 Task: Find connections with filter location Bāpatla with filter topic #successwith filter profile language French with filter current company TDCX with filter school Sri Jagadguru Chandrasekaranathaswamiji Institute of Technology with filter industry Appliances, Electrical, and Electronics Manufacturing with filter service category Management with filter keywords title Account Manager
Action: Mouse moved to (489, 67)
Screenshot: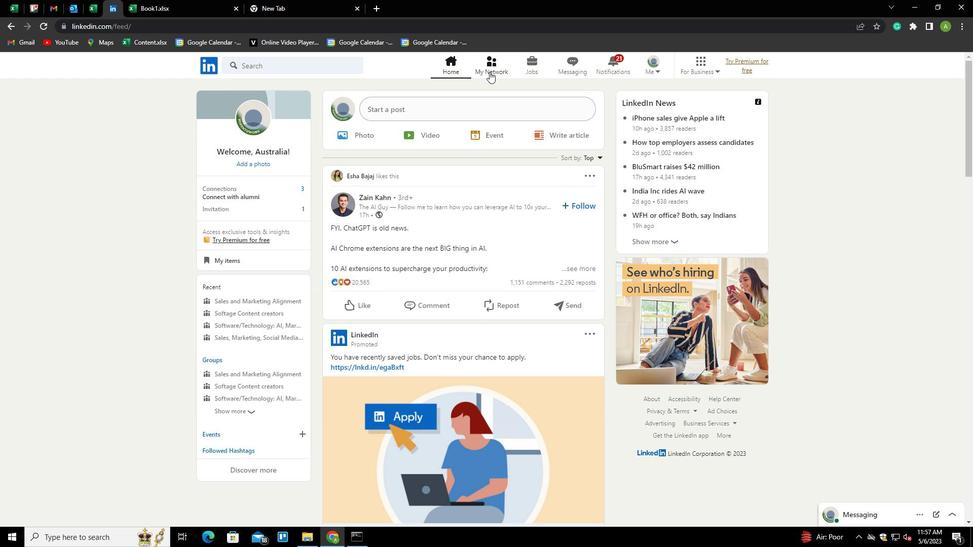 
Action: Mouse pressed left at (489, 67)
Screenshot: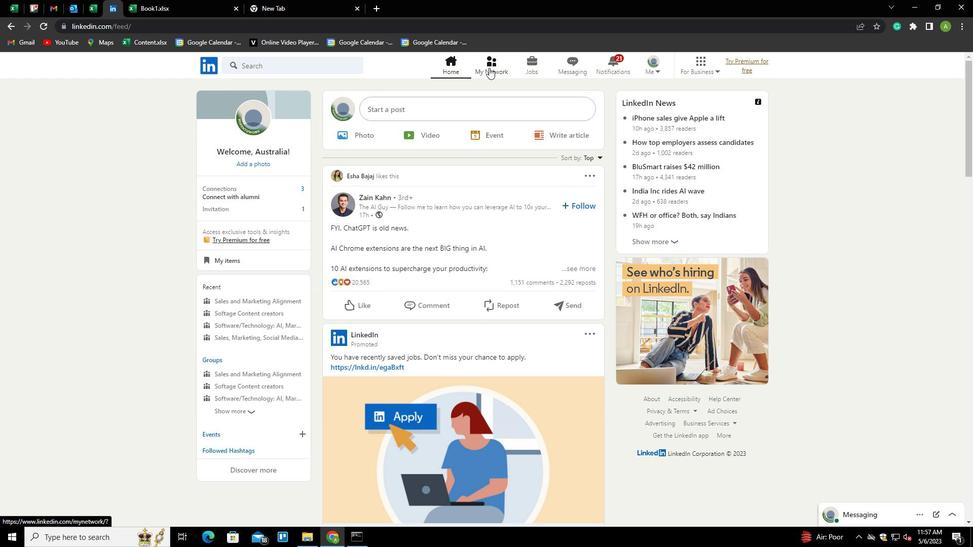 
Action: Mouse moved to (242, 121)
Screenshot: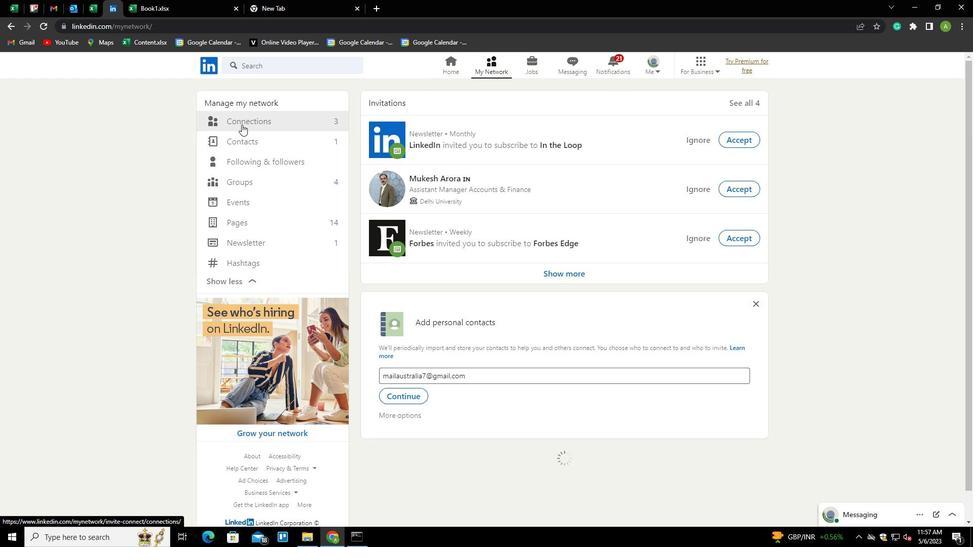 
Action: Mouse pressed left at (242, 121)
Screenshot: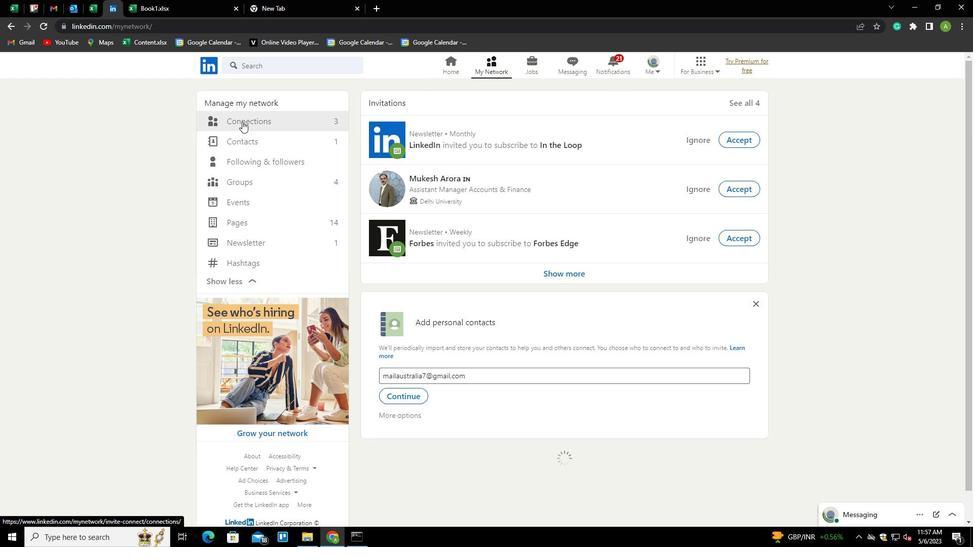 
Action: Mouse moved to (569, 119)
Screenshot: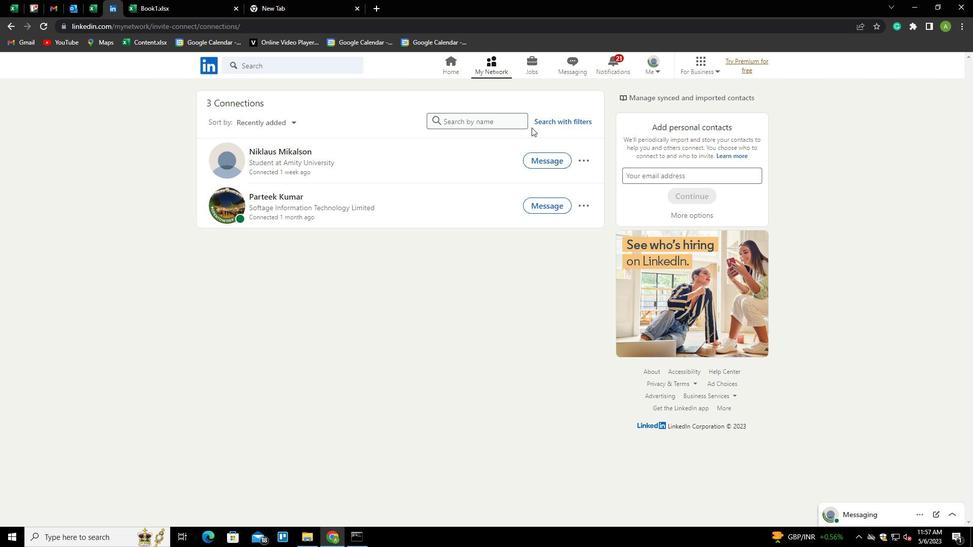 
Action: Mouse pressed left at (569, 119)
Screenshot: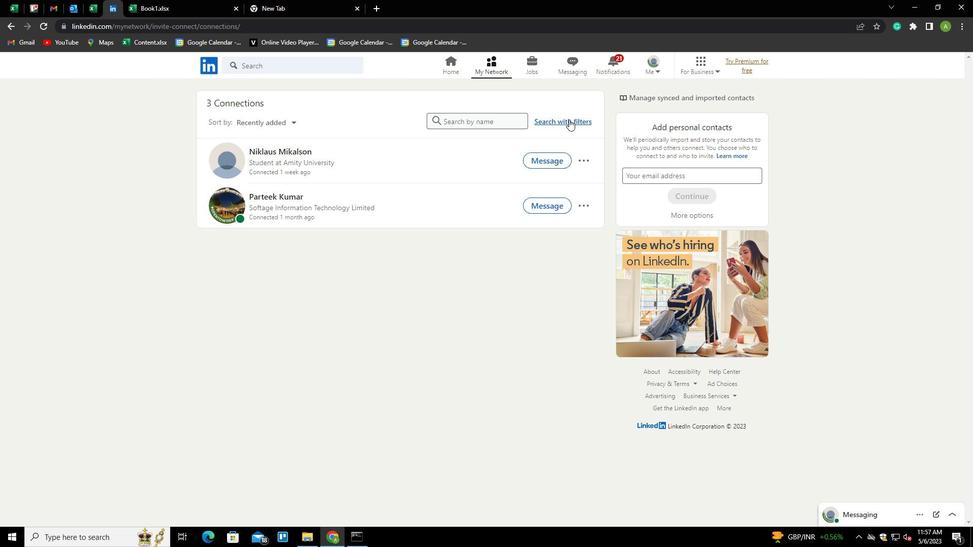 
Action: Mouse moved to (523, 96)
Screenshot: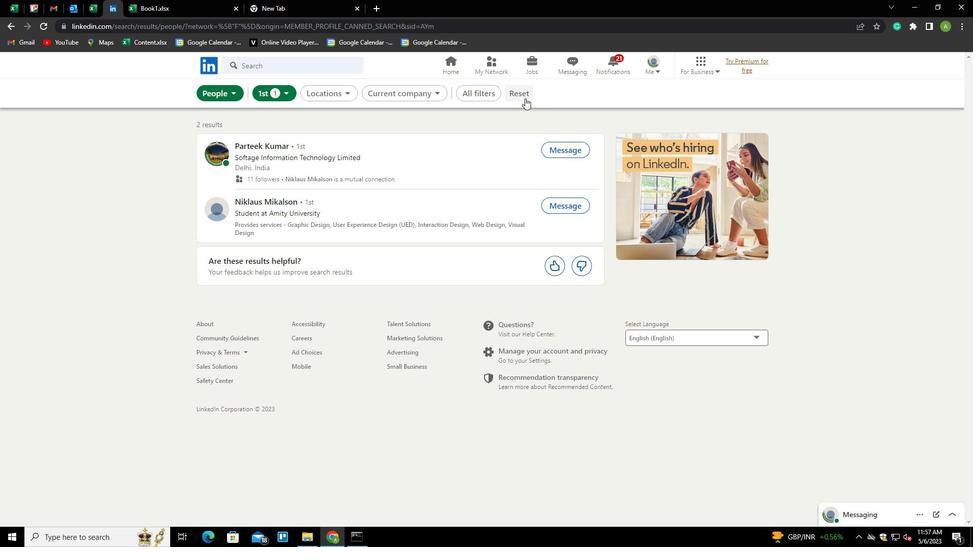 
Action: Mouse pressed left at (523, 96)
Screenshot: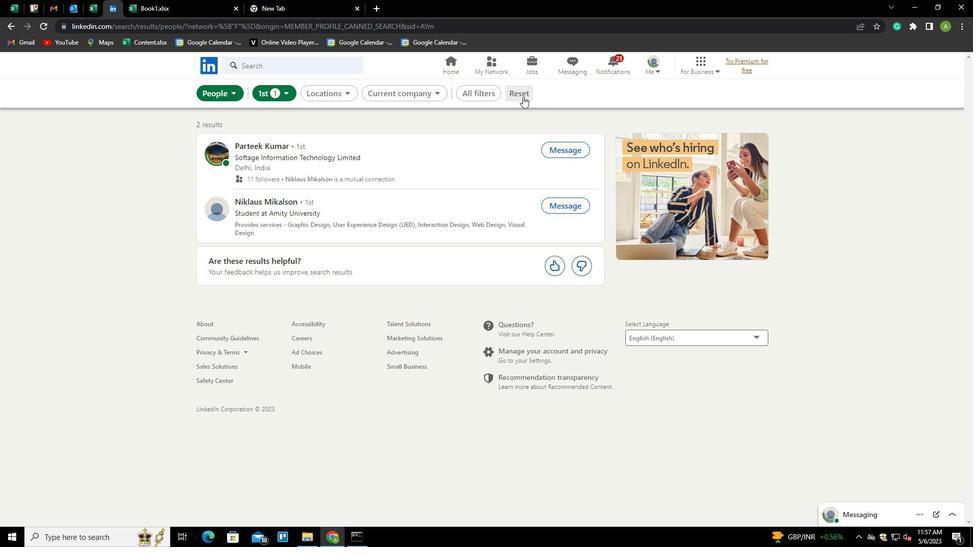 
Action: Mouse moved to (501, 91)
Screenshot: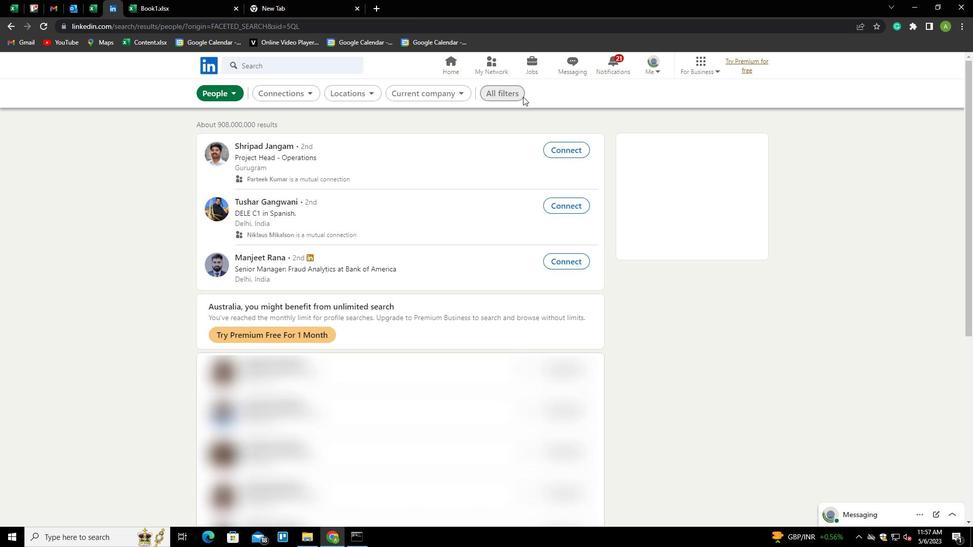 
Action: Mouse pressed left at (501, 91)
Screenshot: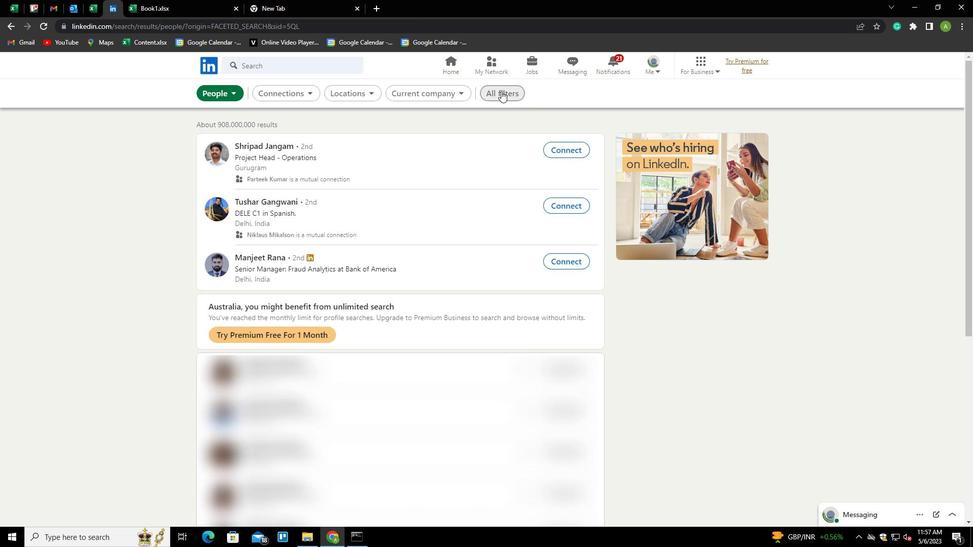 
Action: Mouse moved to (834, 321)
Screenshot: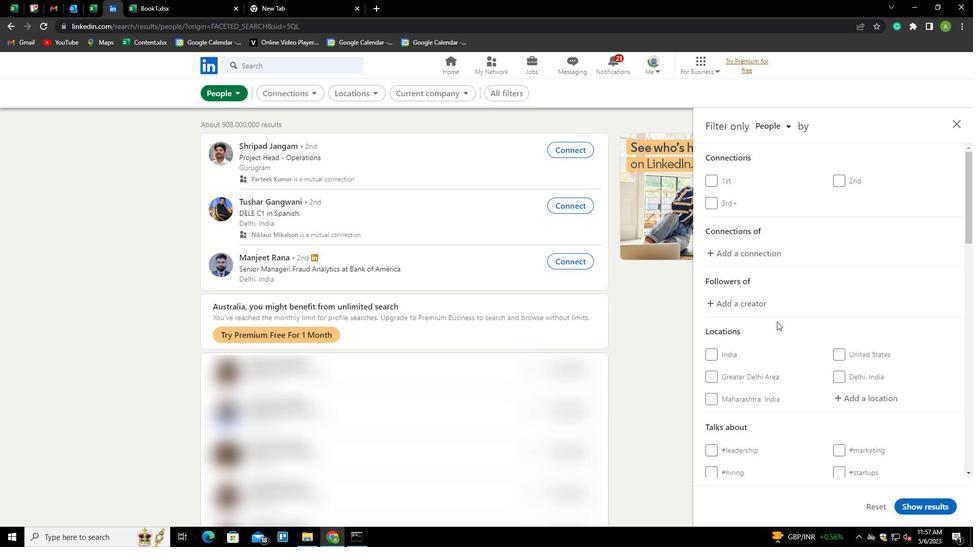 
Action: Mouse scrolled (834, 321) with delta (0, 0)
Screenshot: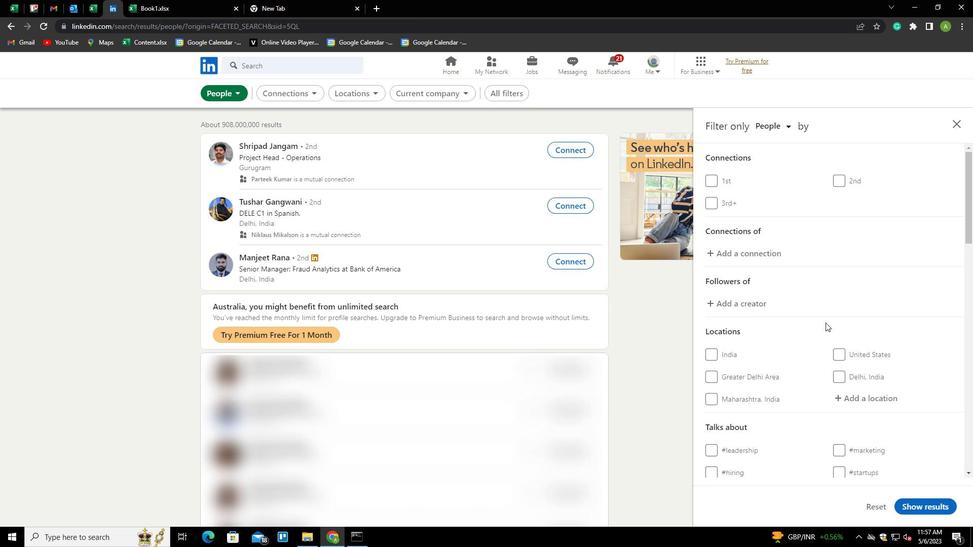 
Action: Mouse scrolled (834, 321) with delta (0, 0)
Screenshot: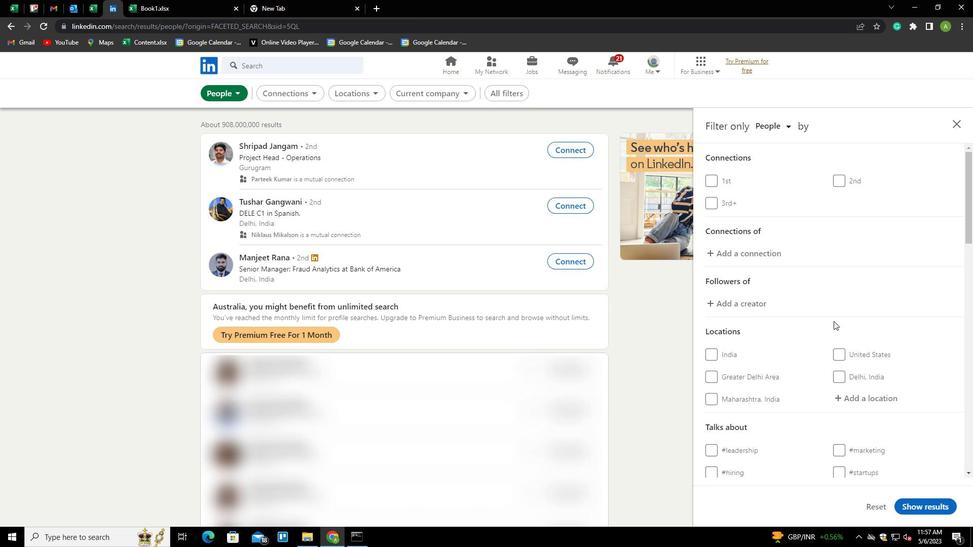 
Action: Mouse moved to (844, 298)
Screenshot: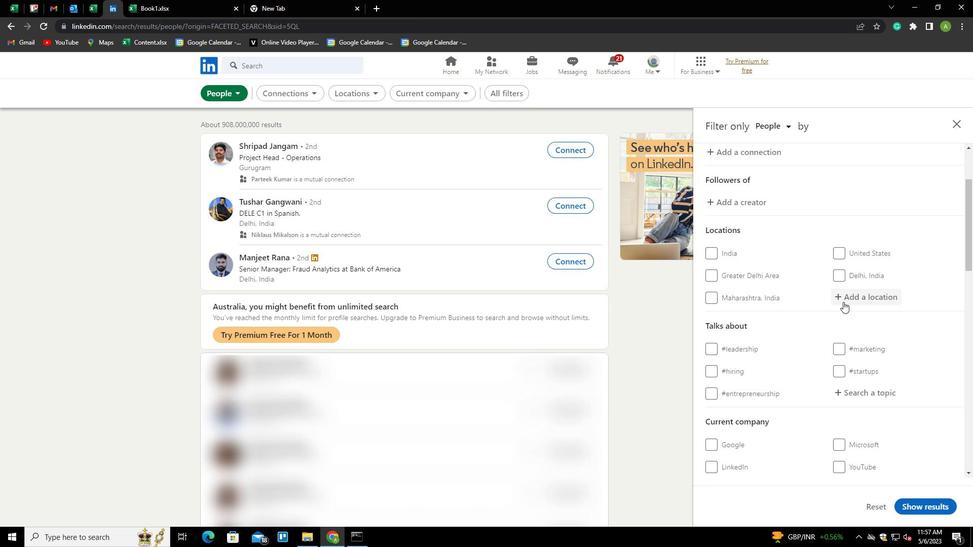 
Action: Mouse pressed left at (844, 298)
Screenshot: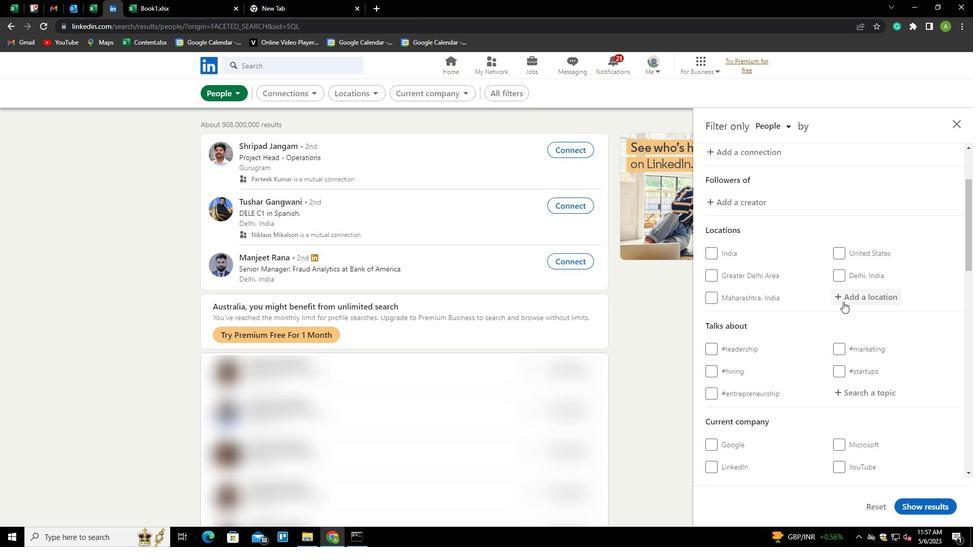 
Action: Key pressed <Key.shift>BAPATLE<Key.backspace>A<Key.down><Key.enter>
Screenshot: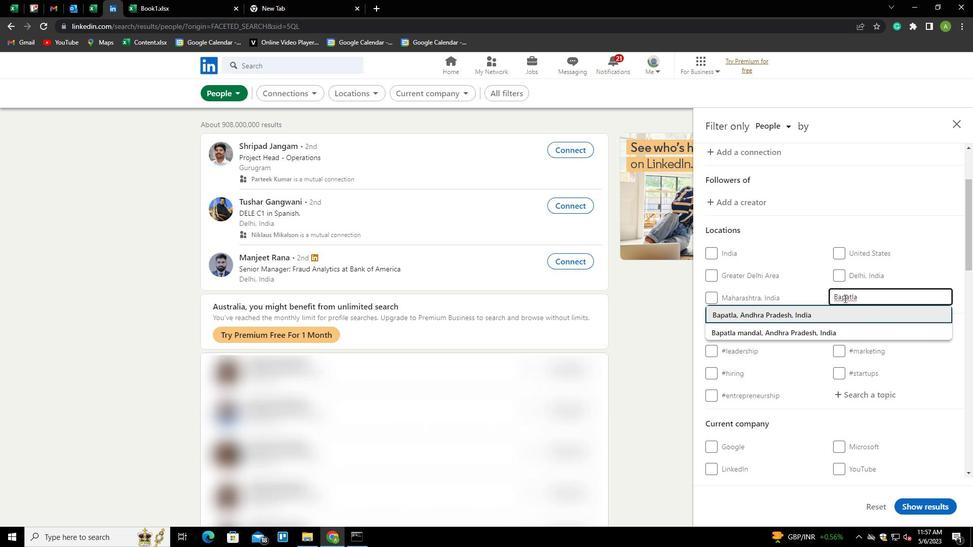 
Action: Mouse scrolled (844, 298) with delta (0, 0)
Screenshot: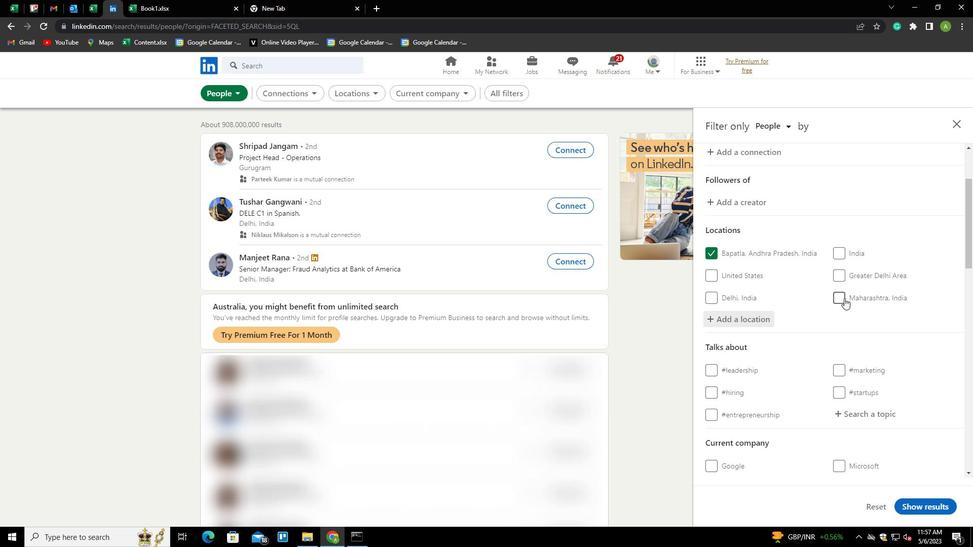 
Action: Mouse moved to (850, 361)
Screenshot: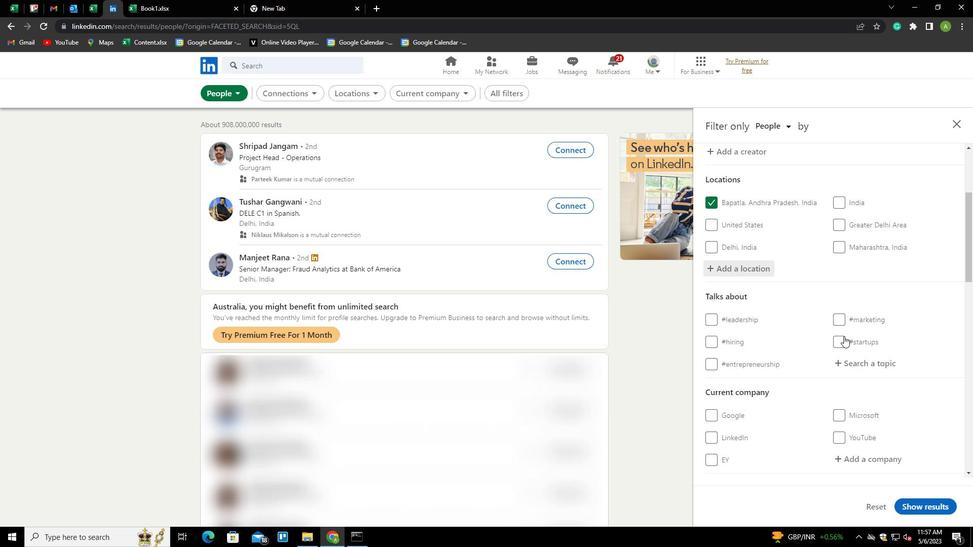 
Action: Mouse pressed left at (850, 361)
Screenshot: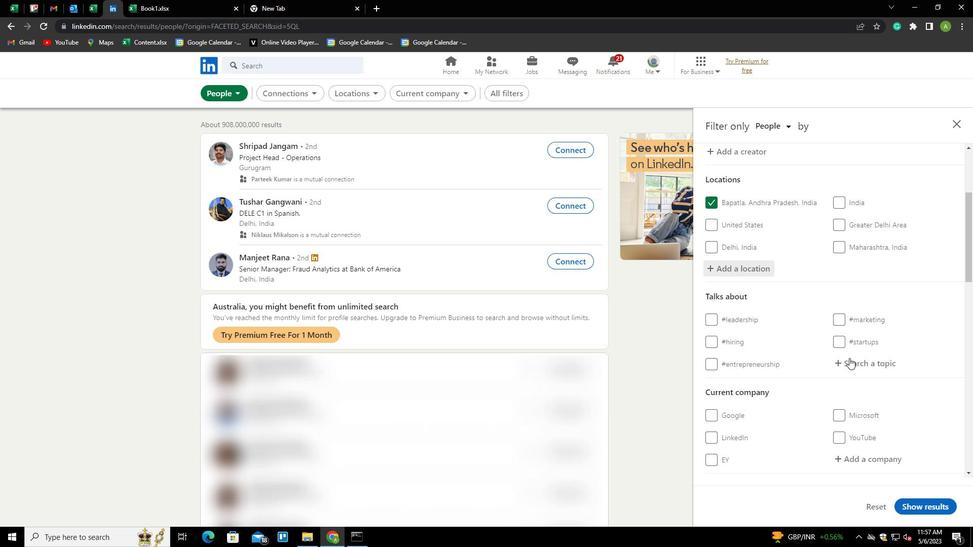 
Action: Key pressed S
Screenshot: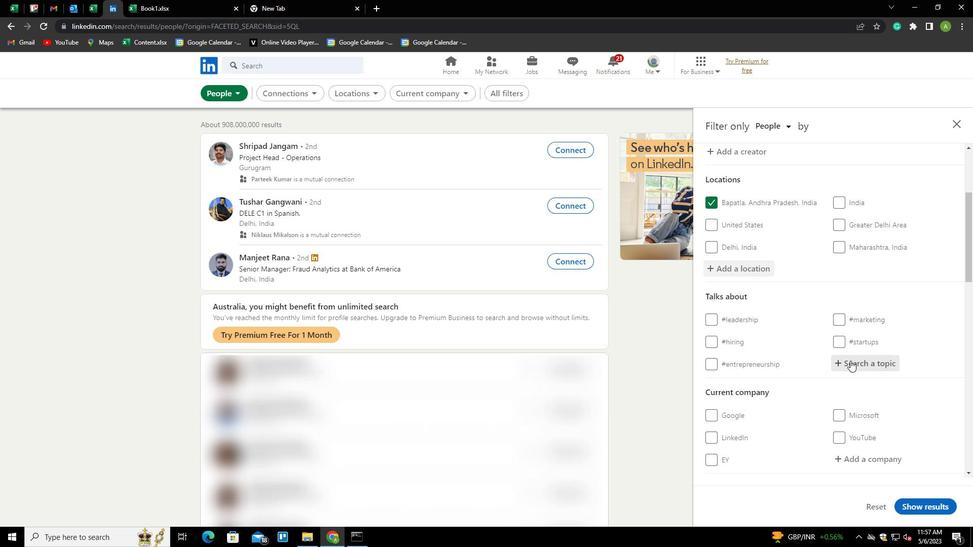 
Action: Mouse moved to (850, 362)
Screenshot: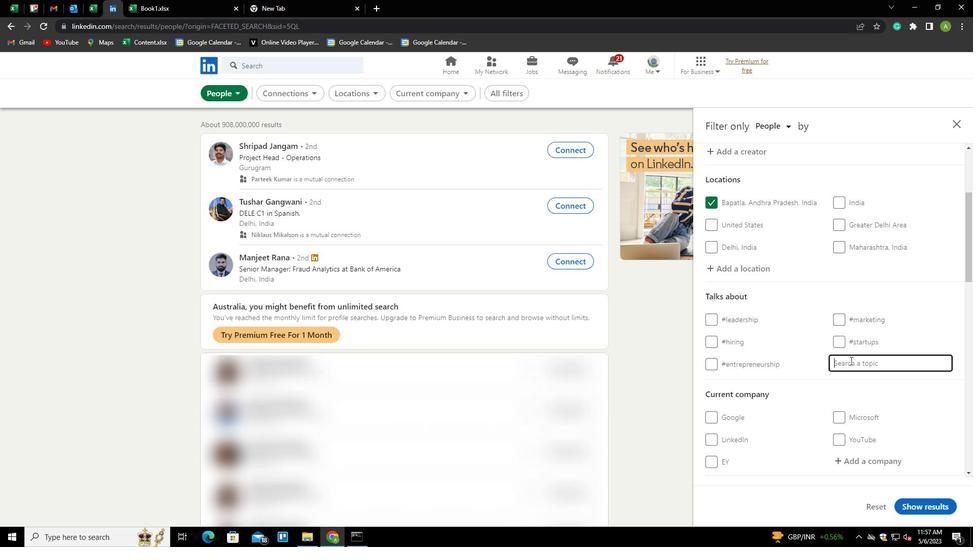 
Action: Key pressed UCCESS<Key.down><Key.enter>
Screenshot: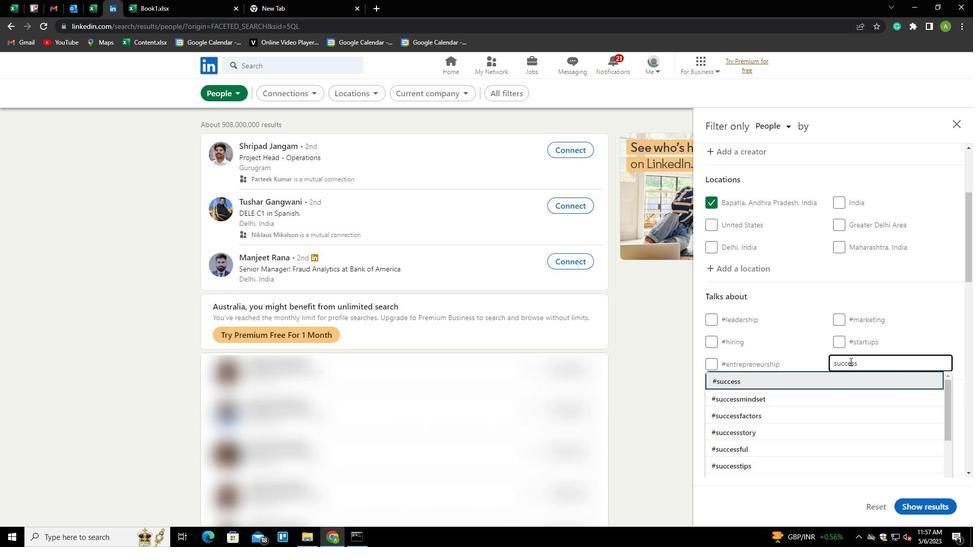 
Action: Mouse moved to (849, 362)
Screenshot: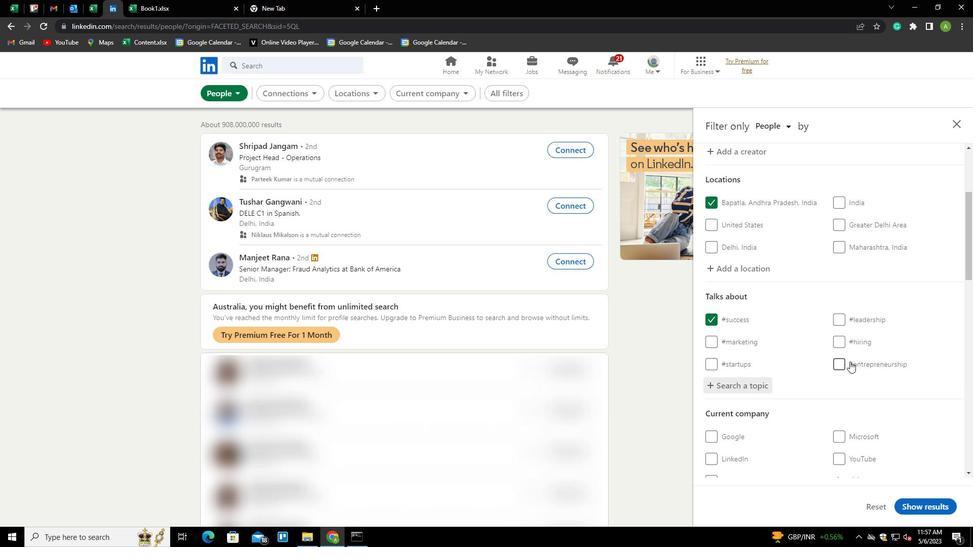 
Action: Mouse scrolled (849, 362) with delta (0, 0)
Screenshot: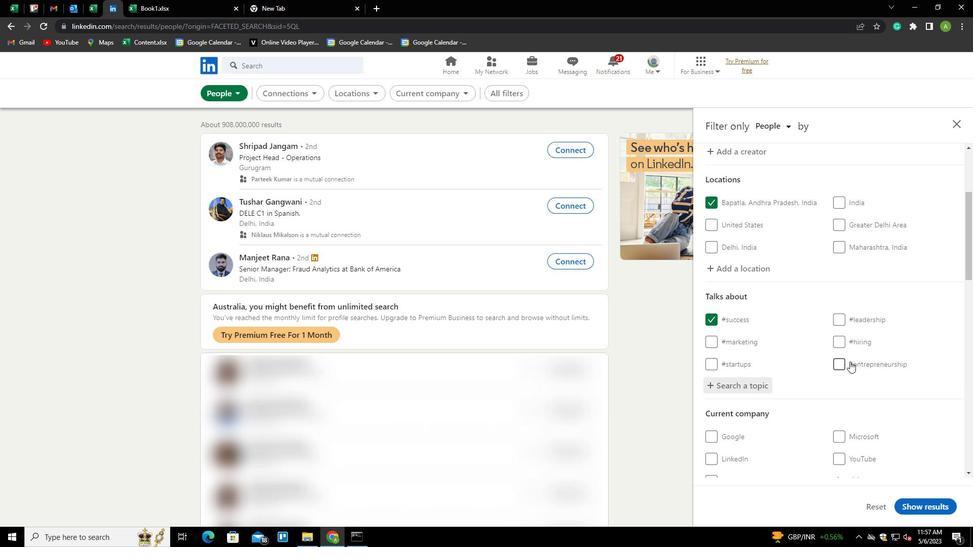 
Action: Mouse scrolled (849, 362) with delta (0, 0)
Screenshot: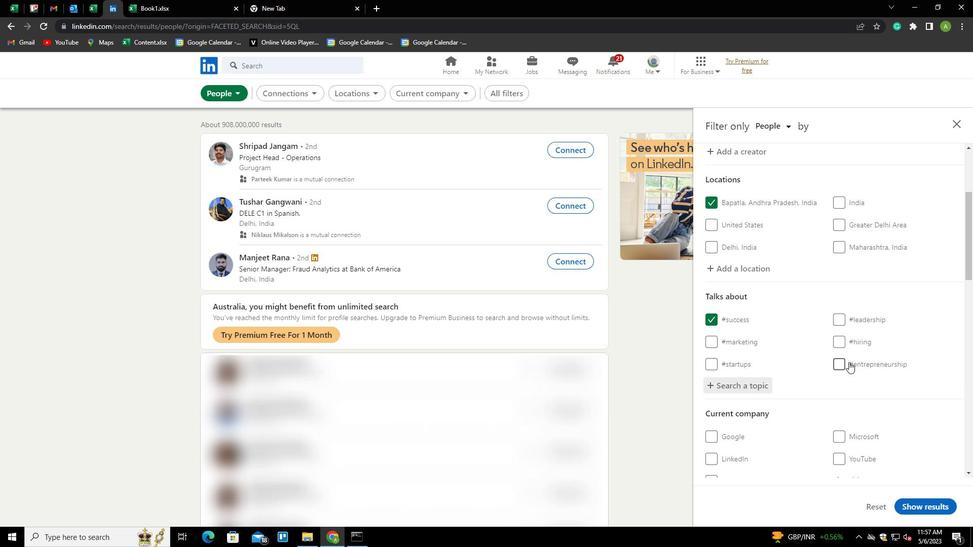 
Action: Mouse scrolled (849, 362) with delta (0, 0)
Screenshot: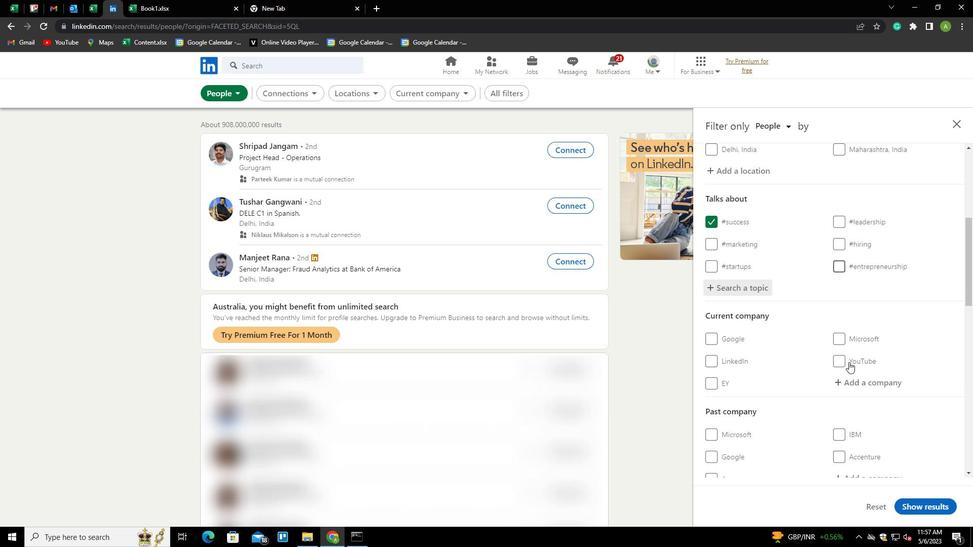 
Action: Mouse scrolled (849, 362) with delta (0, 0)
Screenshot: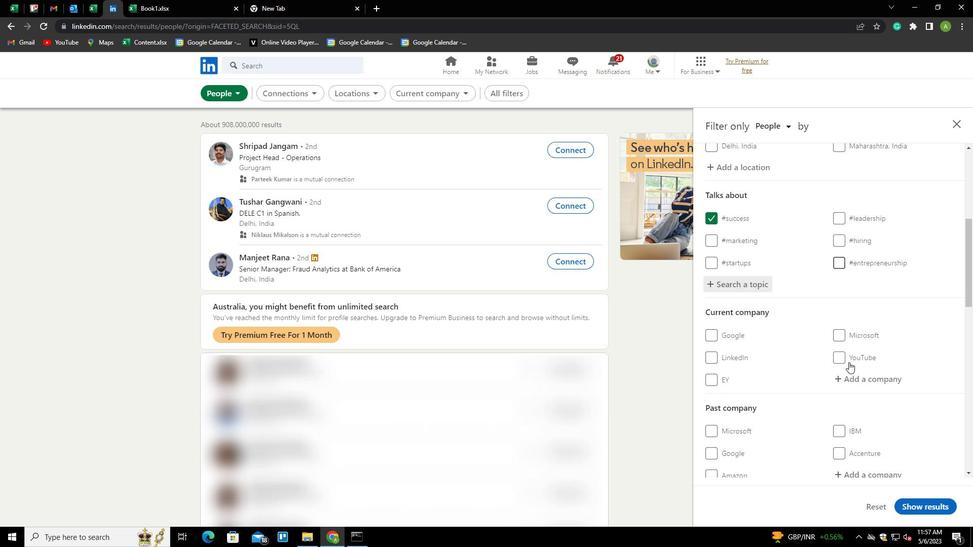 
Action: Mouse scrolled (849, 362) with delta (0, 0)
Screenshot: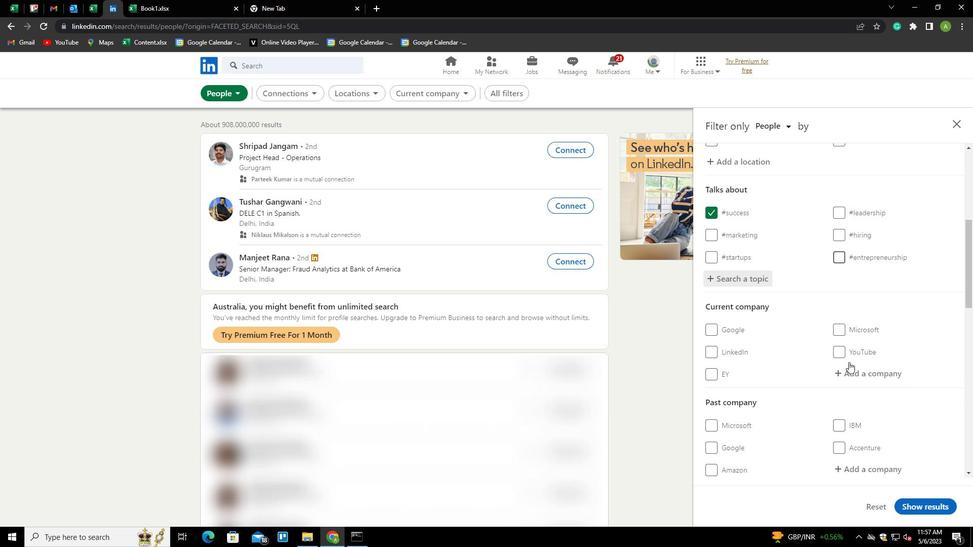 
Action: Mouse scrolled (849, 362) with delta (0, 0)
Screenshot: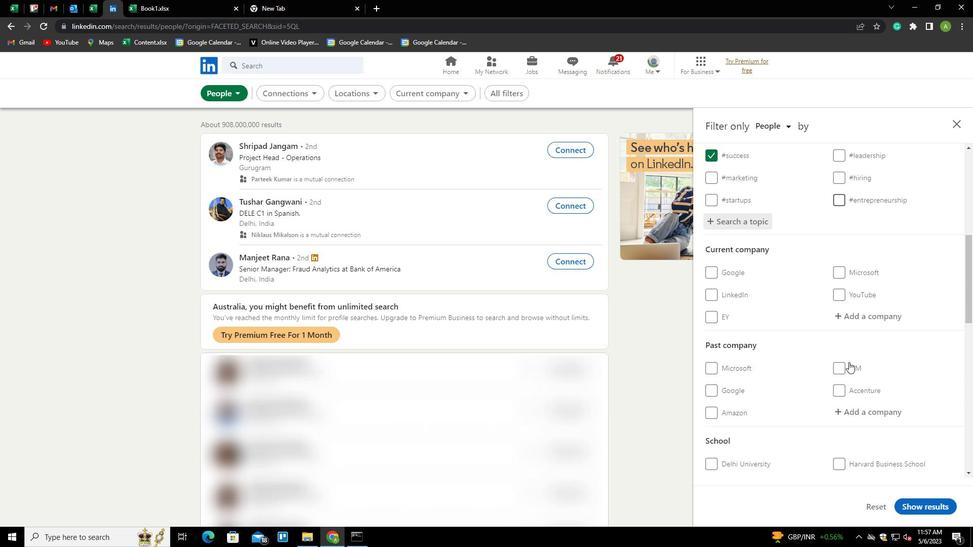 
Action: Mouse scrolled (849, 362) with delta (0, 0)
Screenshot: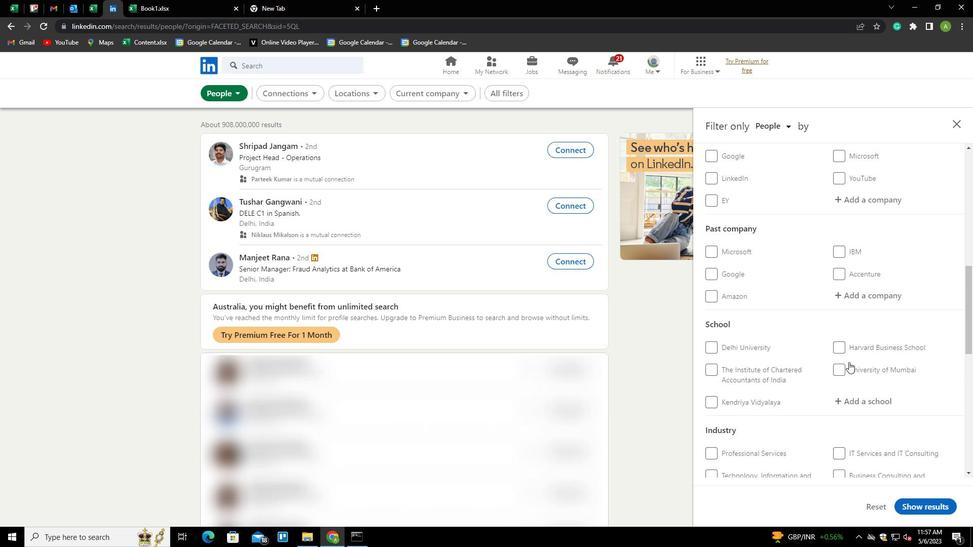 
Action: Mouse scrolled (849, 362) with delta (0, 0)
Screenshot: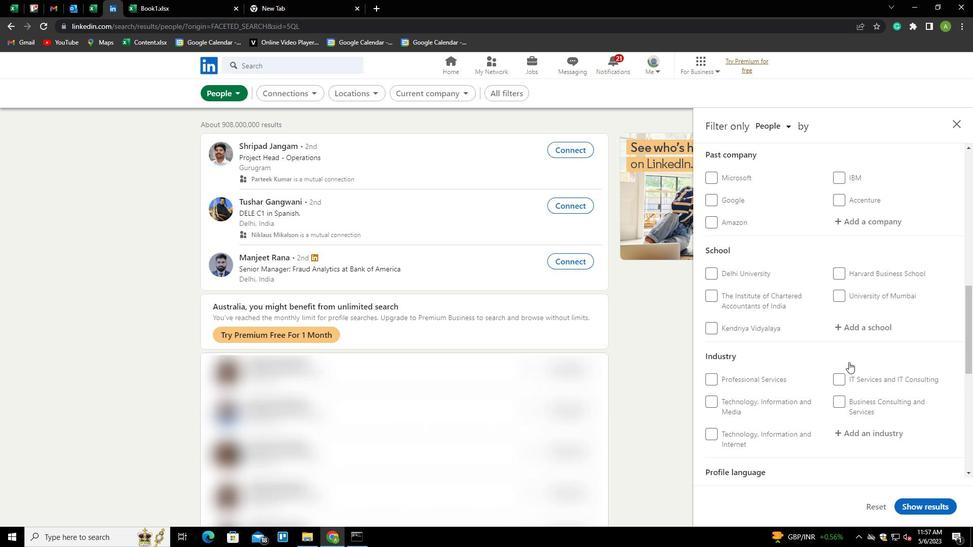 
Action: Mouse scrolled (849, 362) with delta (0, 0)
Screenshot: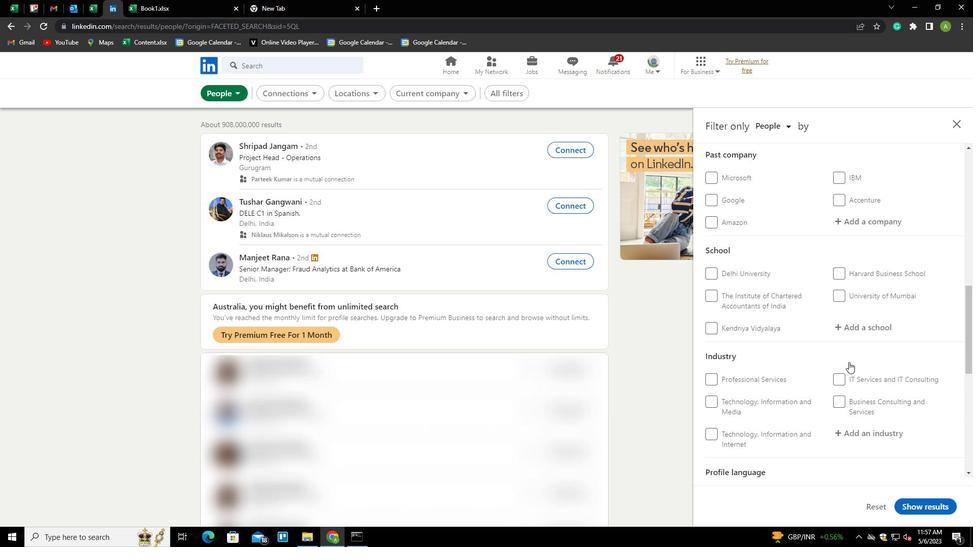 
Action: Mouse scrolled (849, 362) with delta (0, 0)
Screenshot: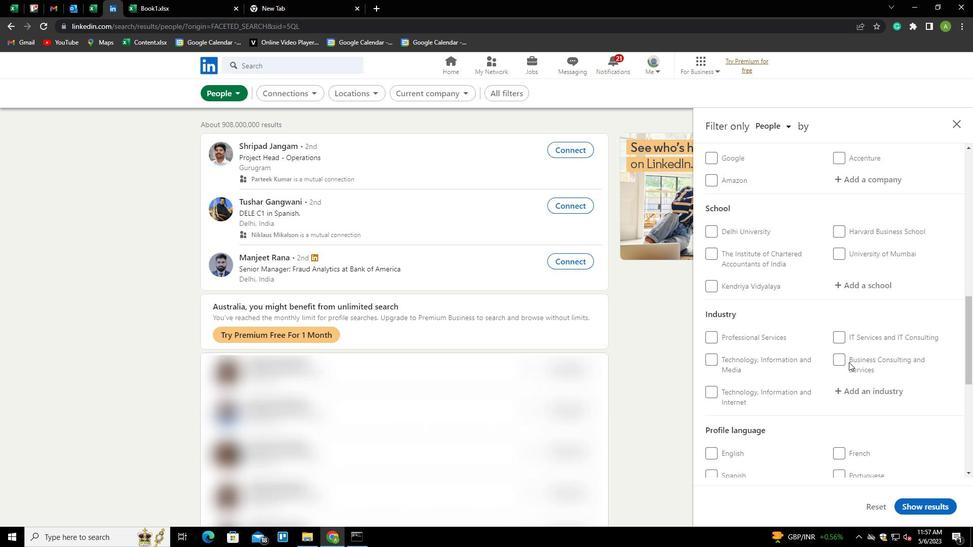 
Action: Mouse moved to (840, 341)
Screenshot: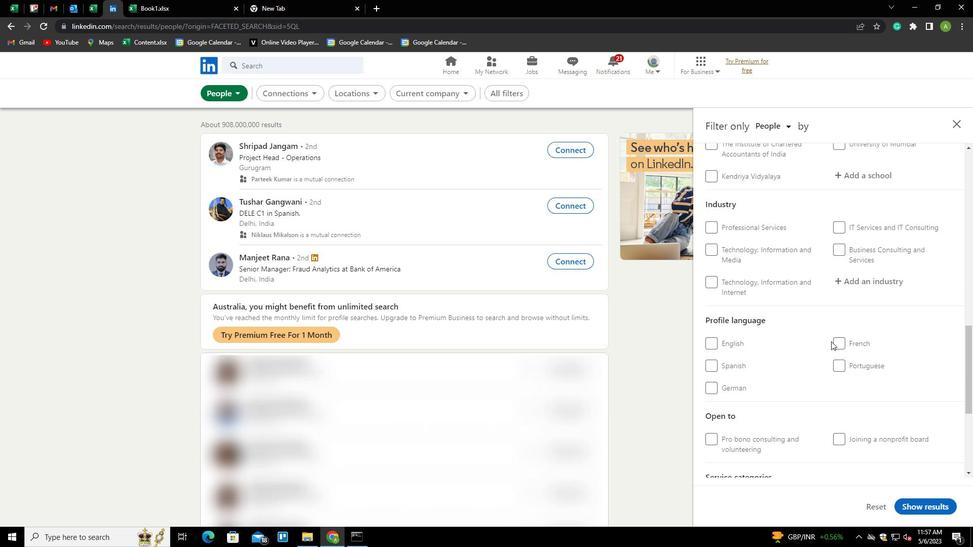 
Action: Mouse pressed left at (840, 341)
Screenshot: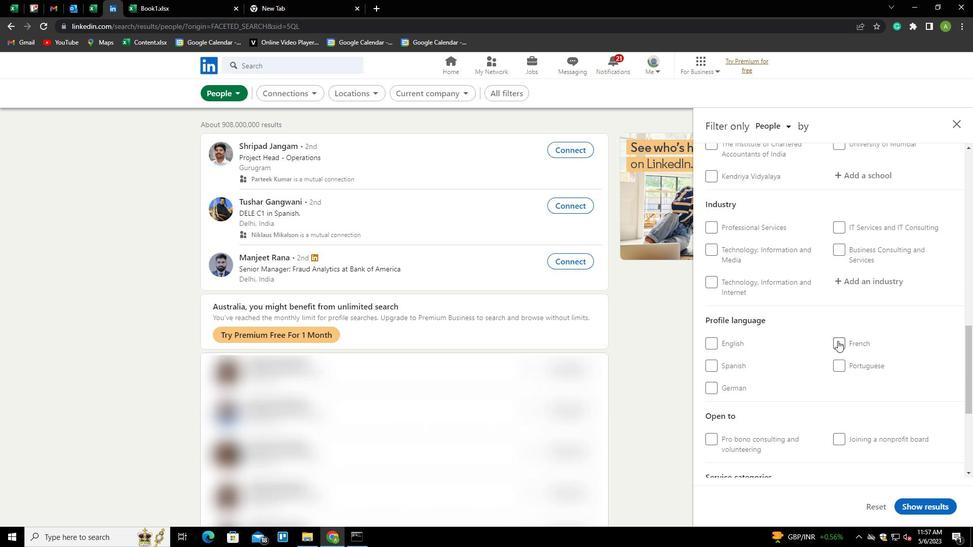 
Action: Mouse moved to (871, 331)
Screenshot: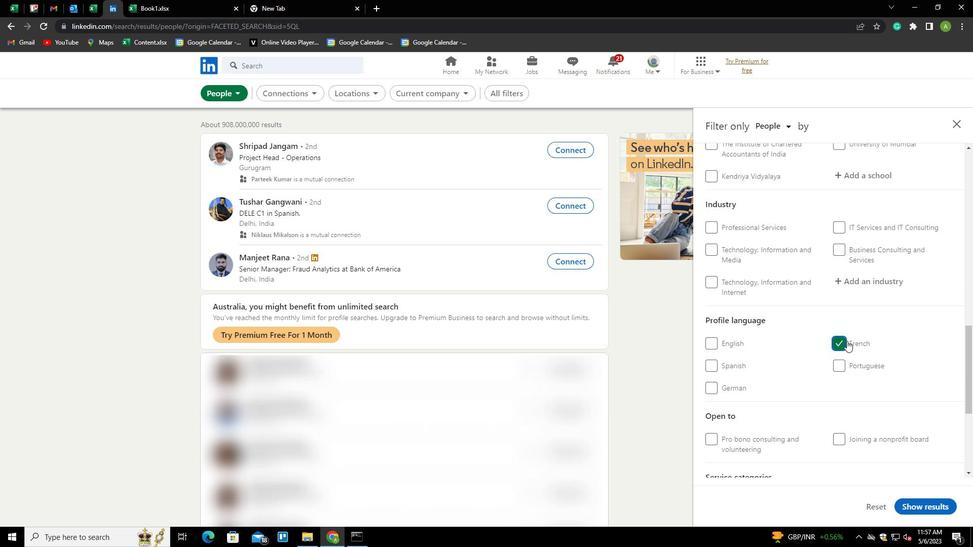 
Action: Mouse scrolled (871, 331) with delta (0, 0)
Screenshot: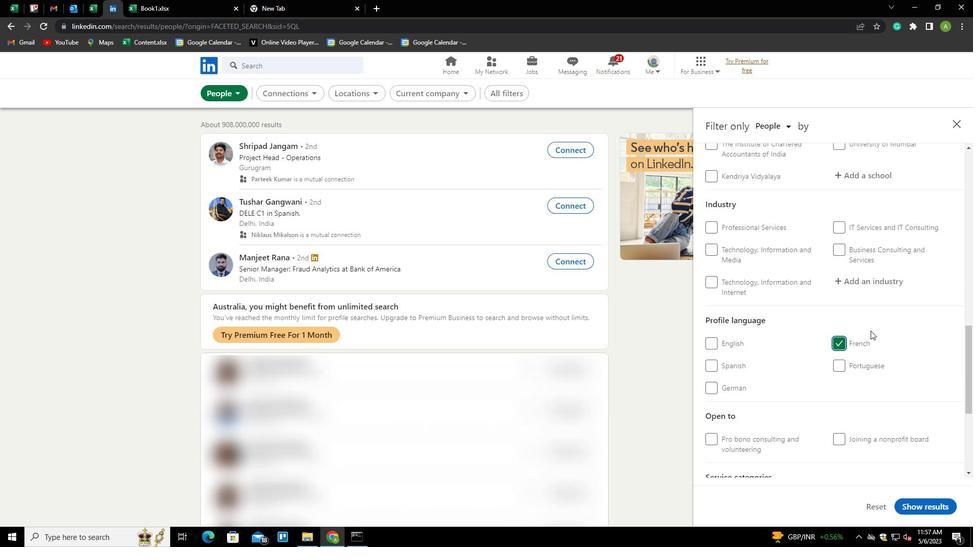 
Action: Mouse scrolled (871, 331) with delta (0, 0)
Screenshot: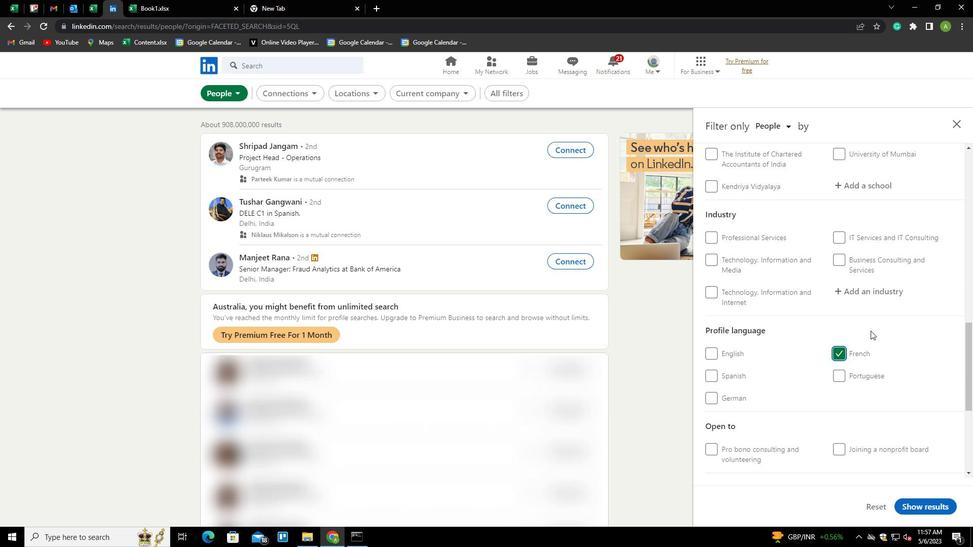 
Action: Mouse scrolled (871, 331) with delta (0, 0)
Screenshot: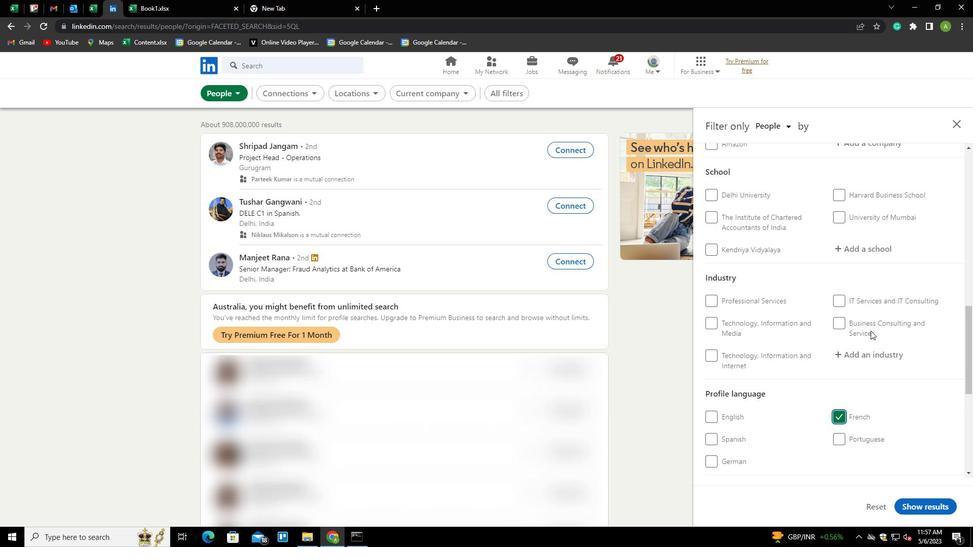 
Action: Mouse scrolled (871, 331) with delta (0, 0)
Screenshot: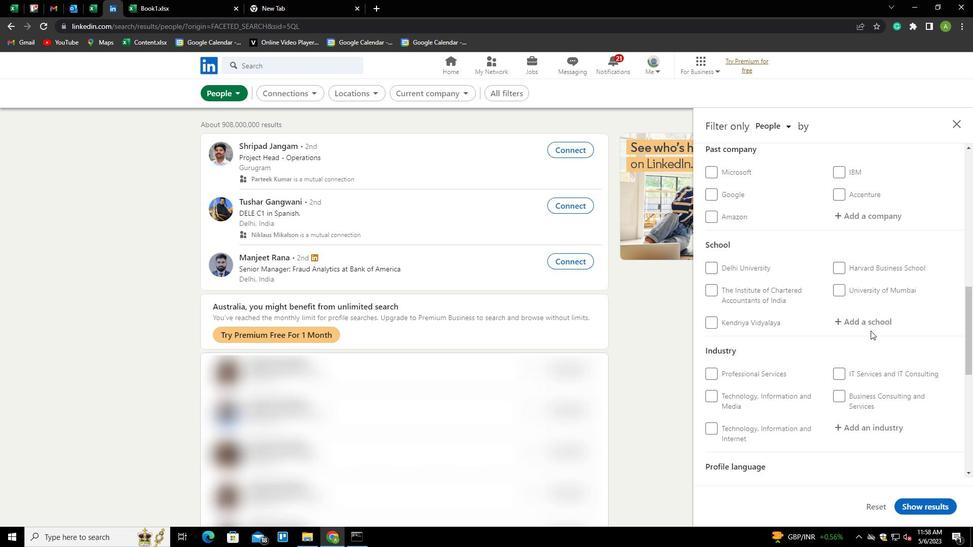 
Action: Mouse scrolled (871, 331) with delta (0, 0)
Screenshot: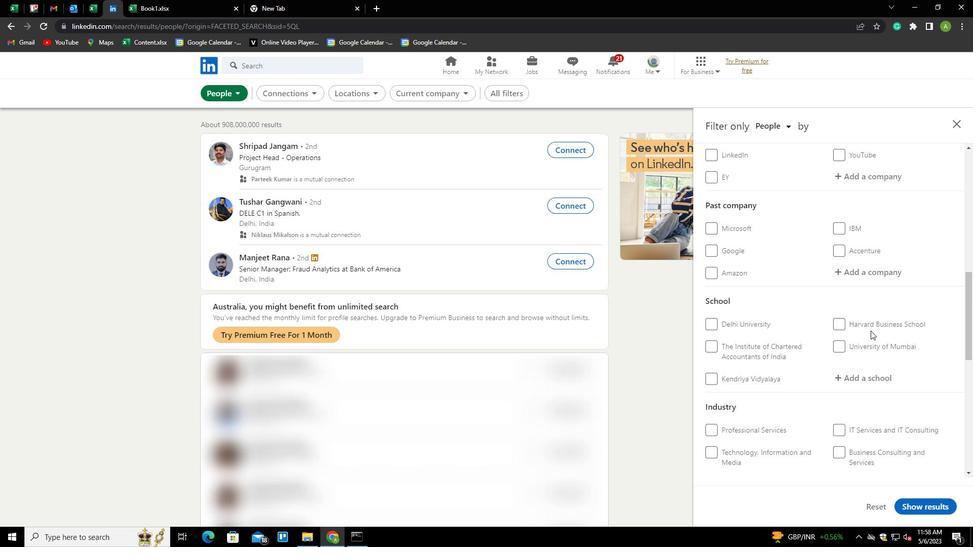 
Action: Mouse scrolled (871, 331) with delta (0, 0)
Screenshot: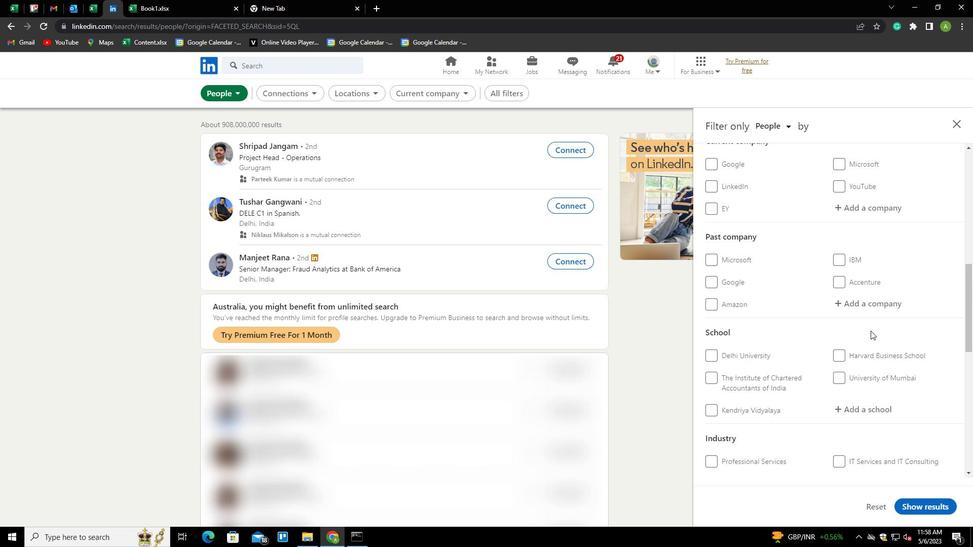 
Action: Mouse moved to (857, 279)
Screenshot: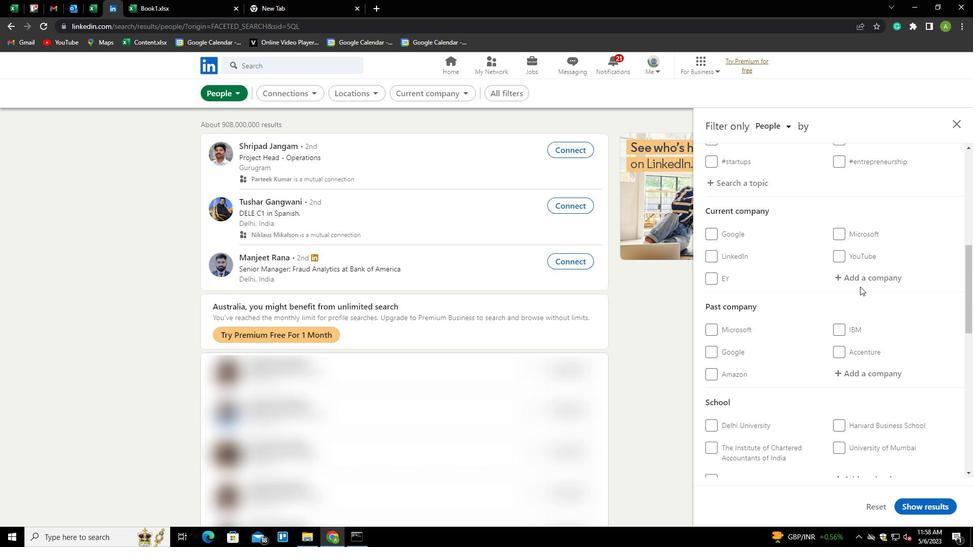 
Action: Mouse pressed left at (857, 279)
Screenshot: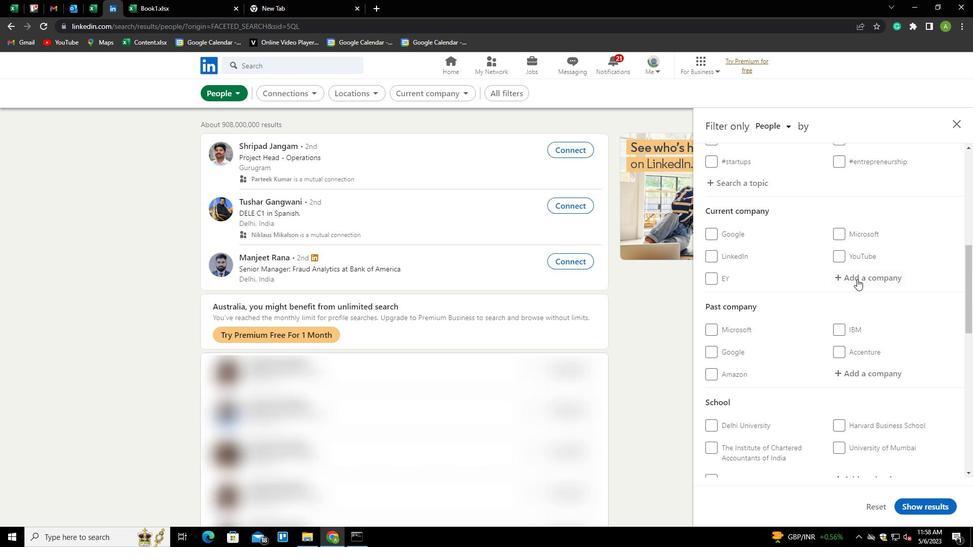 
Action: Key pressed <Key.shift>
Screenshot: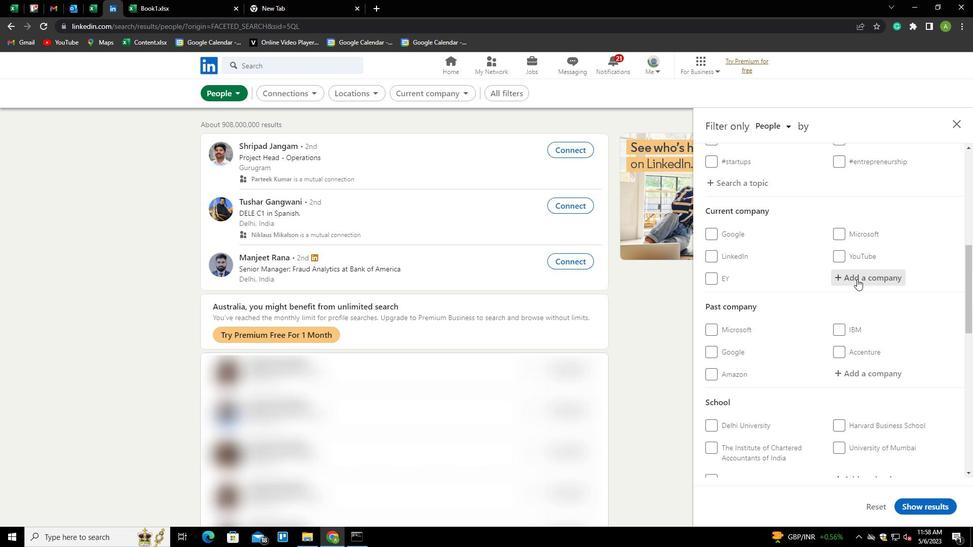 
Action: Mouse moved to (856, 278)
Screenshot: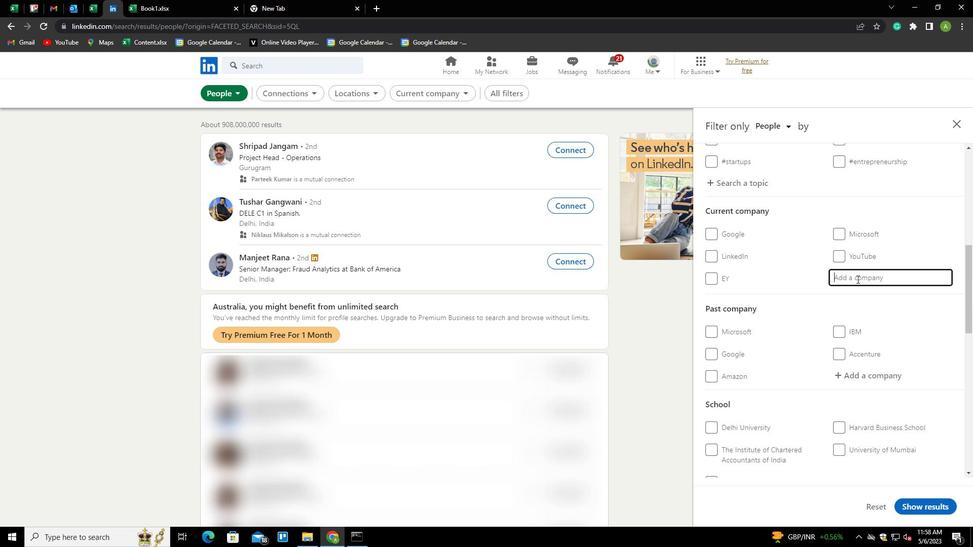
Action: Key pressed T<Key.shift>DX<Key.backspace><Key.shift><Key.shift><Key.shift><Key.shift><Key.shift><Key.shift><Key.shift><Key.shift><Key.shift><Key.shift><Key.shift><Key.shift><Key.shift><Key.shift><Key.shift><Key.shift><Key.shift><Key.shift><Key.shift><Key.shift><Key.shift><Key.shift><Key.shift><Key.shift><Key.shift><Key.shift>CS<Key.backspace>X<Key.down><Key.enter>
Screenshot: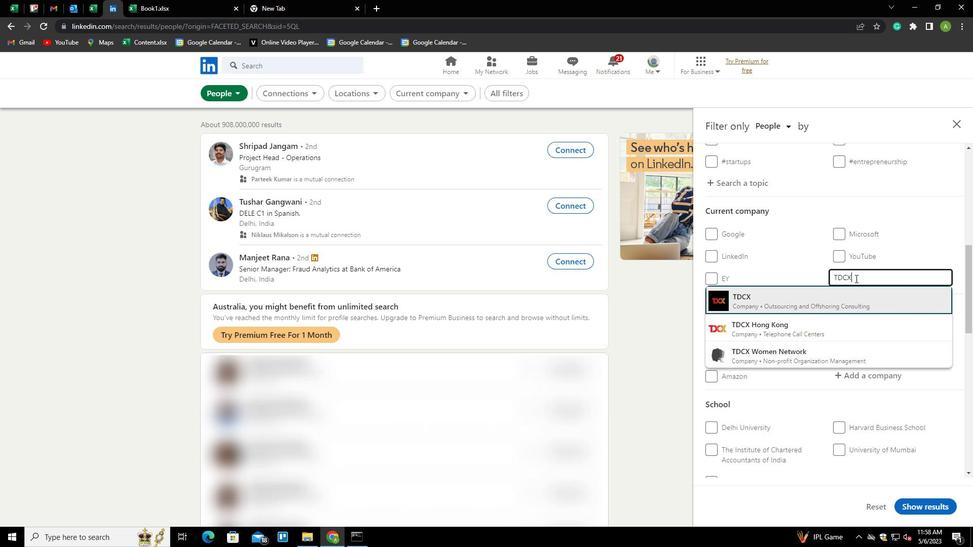 
Action: Mouse moved to (852, 281)
Screenshot: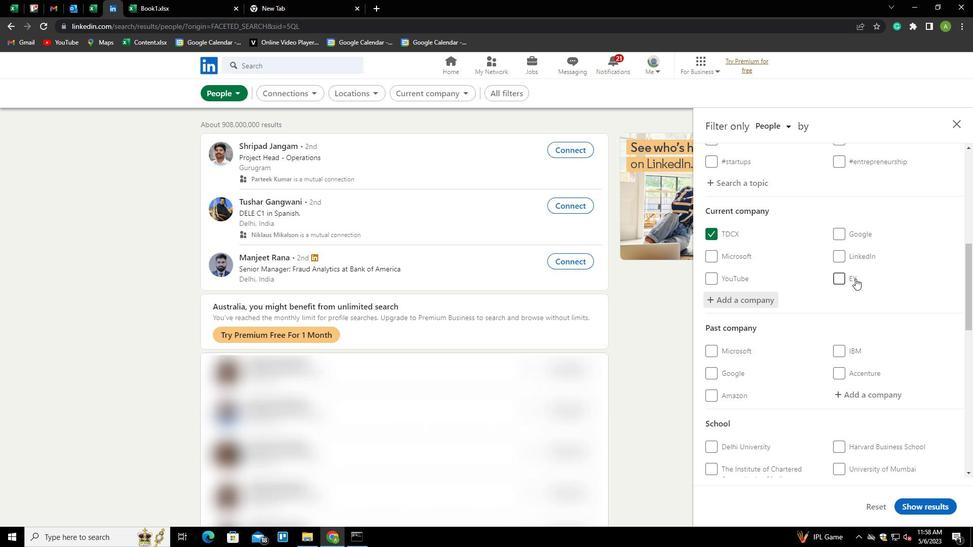 
Action: Mouse scrolled (852, 280) with delta (0, 0)
Screenshot: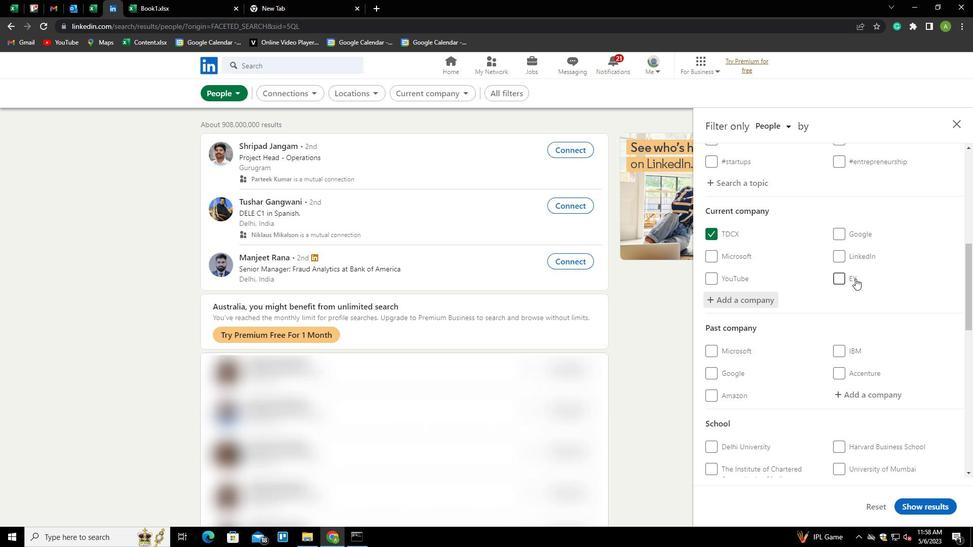 
Action: Mouse scrolled (852, 280) with delta (0, 0)
Screenshot: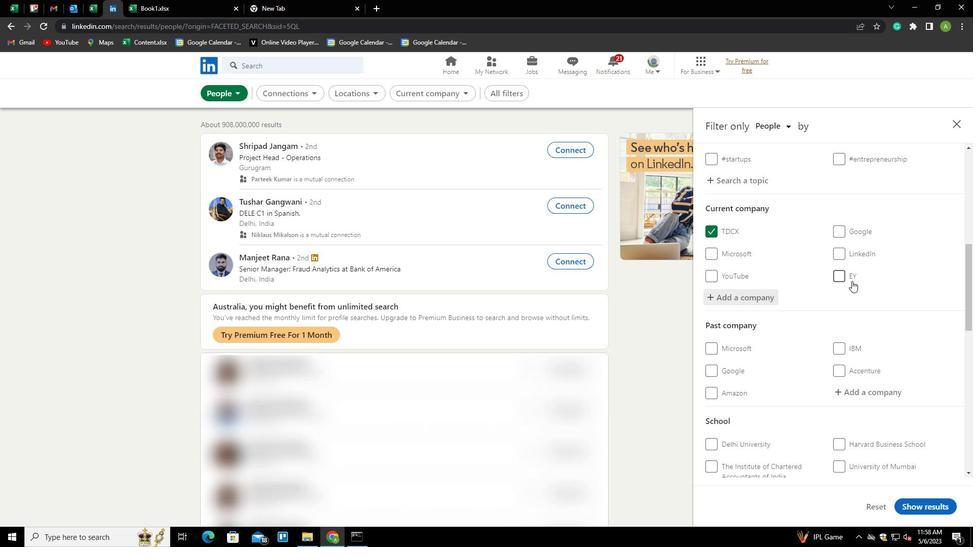 
Action: Mouse scrolled (852, 280) with delta (0, 0)
Screenshot: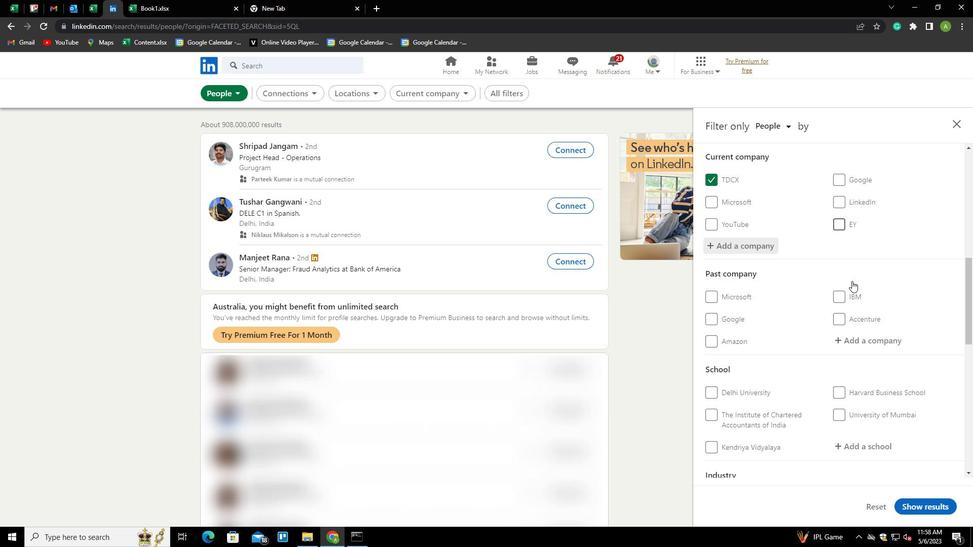 
Action: Mouse scrolled (852, 280) with delta (0, 0)
Screenshot: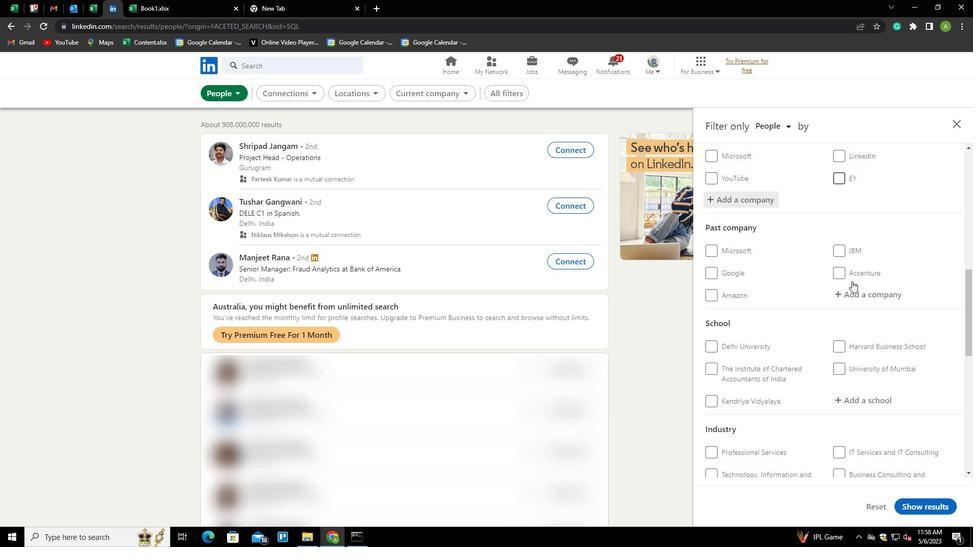 
Action: Mouse moved to (850, 304)
Screenshot: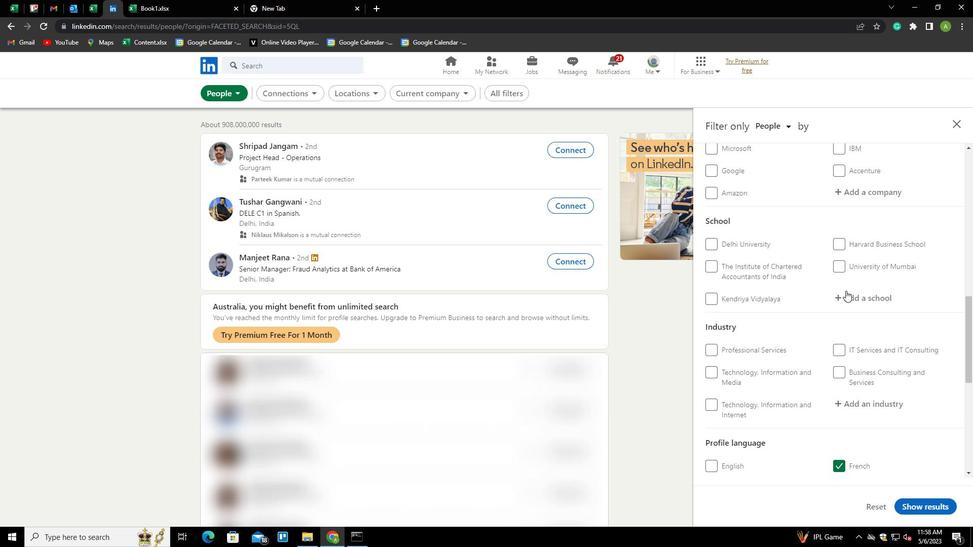 
Action: Mouse pressed left at (850, 304)
Screenshot: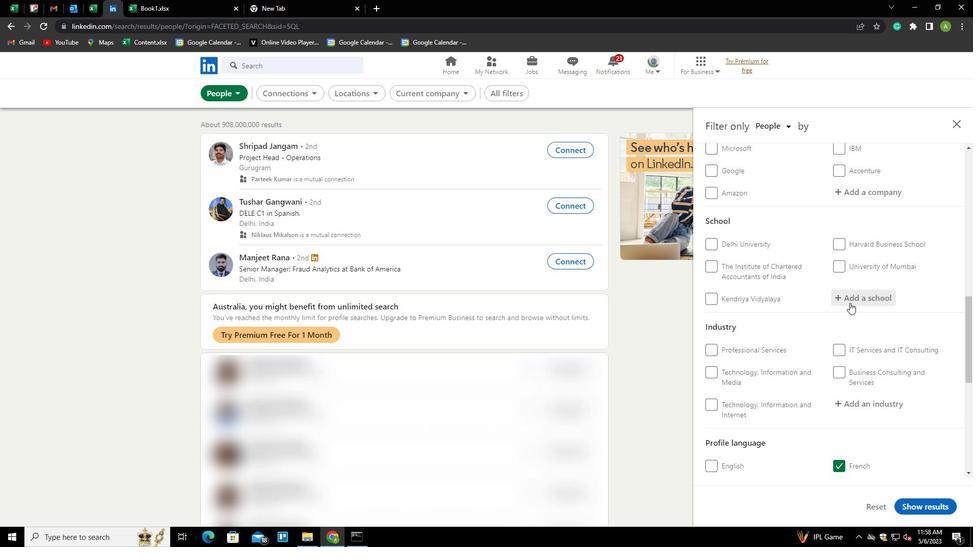 
Action: Mouse moved to (851, 304)
Screenshot: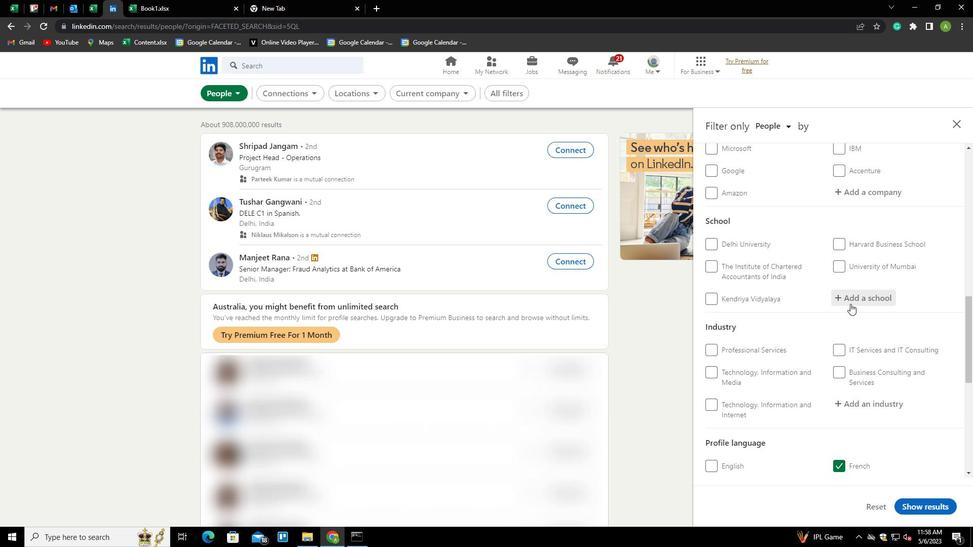 
Action: Key pressed <Key.shift>S
Screenshot: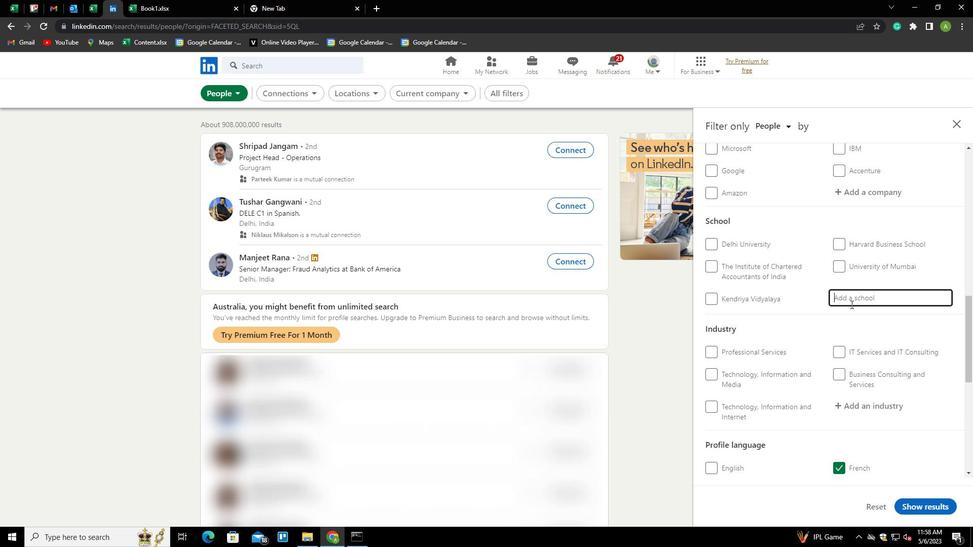 
Action: Mouse moved to (851, 304)
Screenshot: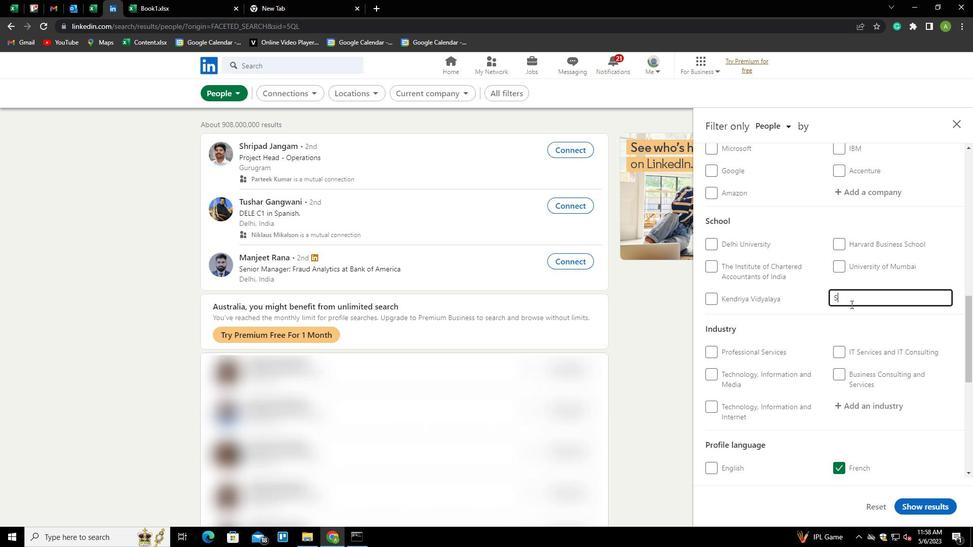 
Action: Key pressed RI<Key.space><Key.shift>JAGADGURU<Key.space><Key.shift>CHANDRASEKARAN<Key.backspace><Key.backspace><Key.backspace><Key.backspace>ARANATHASWAMIJI
Screenshot: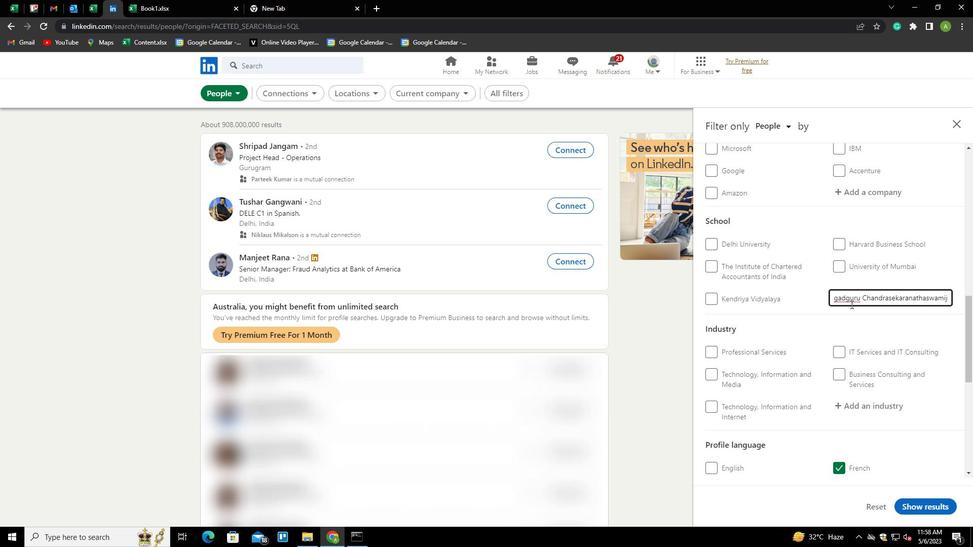 
Action: Mouse moved to (861, 311)
Screenshot: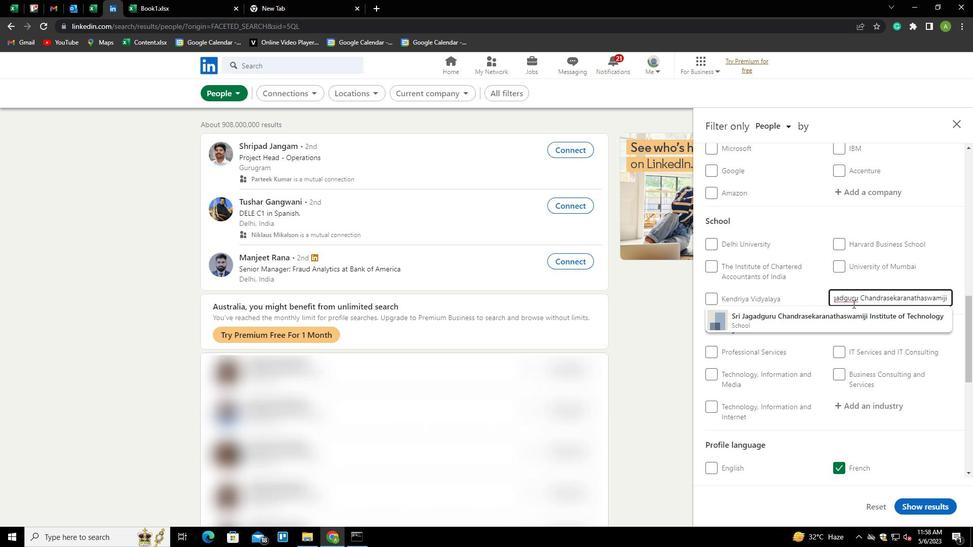 
Action: Mouse pressed left at (861, 311)
Screenshot: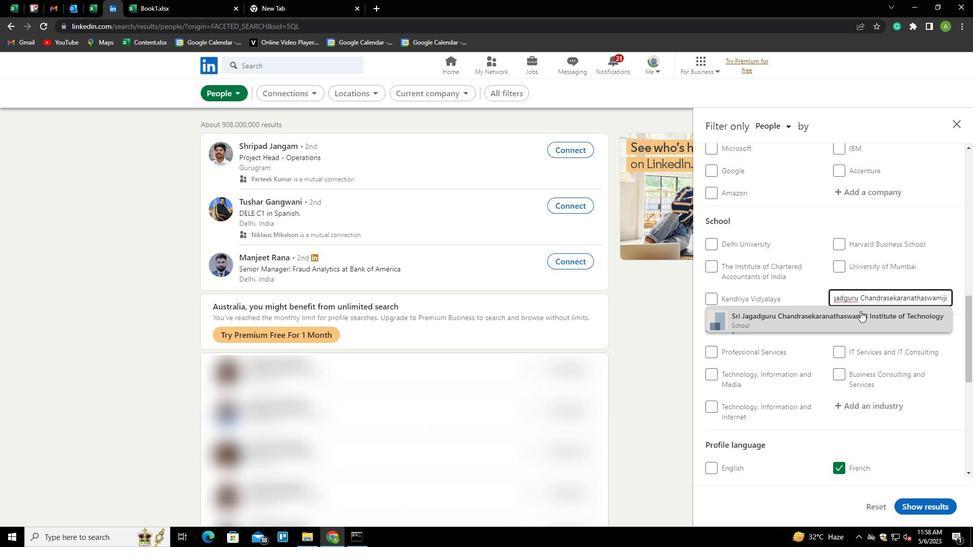 
Action: Mouse scrolled (861, 310) with delta (0, 0)
Screenshot: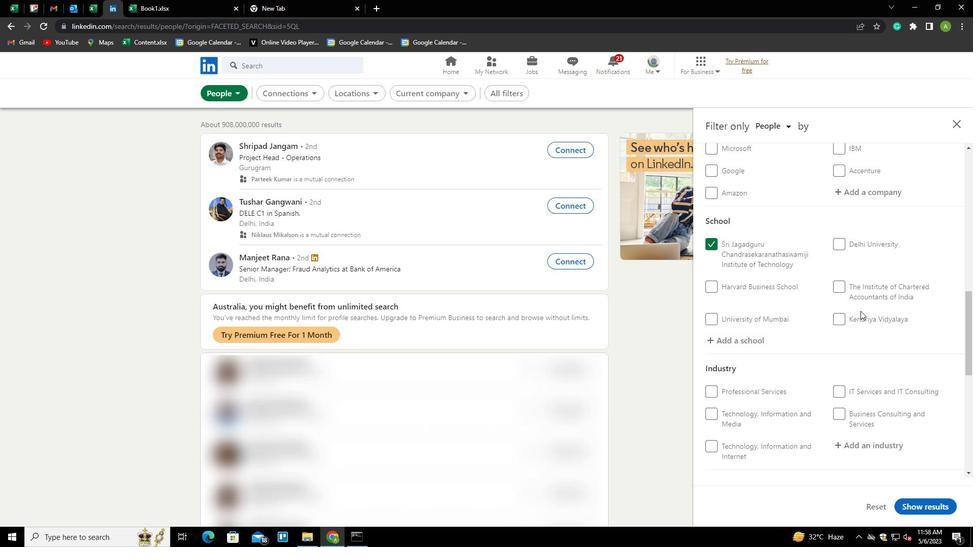 
Action: Mouse scrolled (861, 310) with delta (0, 0)
Screenshot: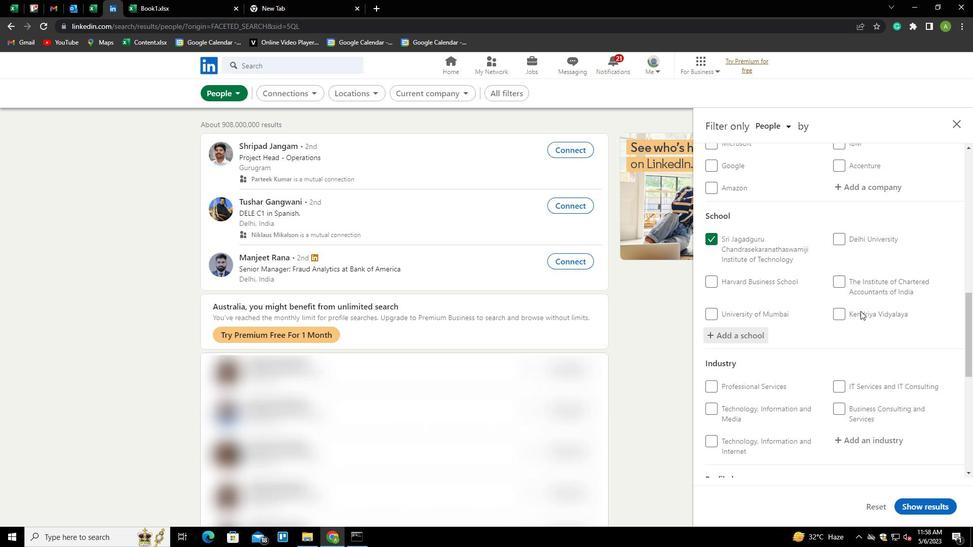 
Action: Mouse scrolled (861, 310) with delta (0, 0)
Screenshot: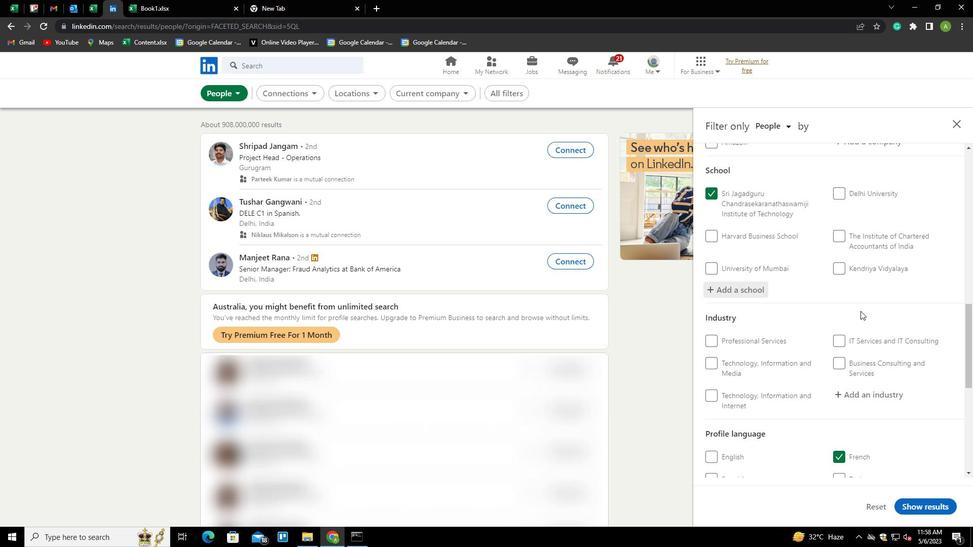 
Action: Mouse moved to (862, 294)
Screenshot: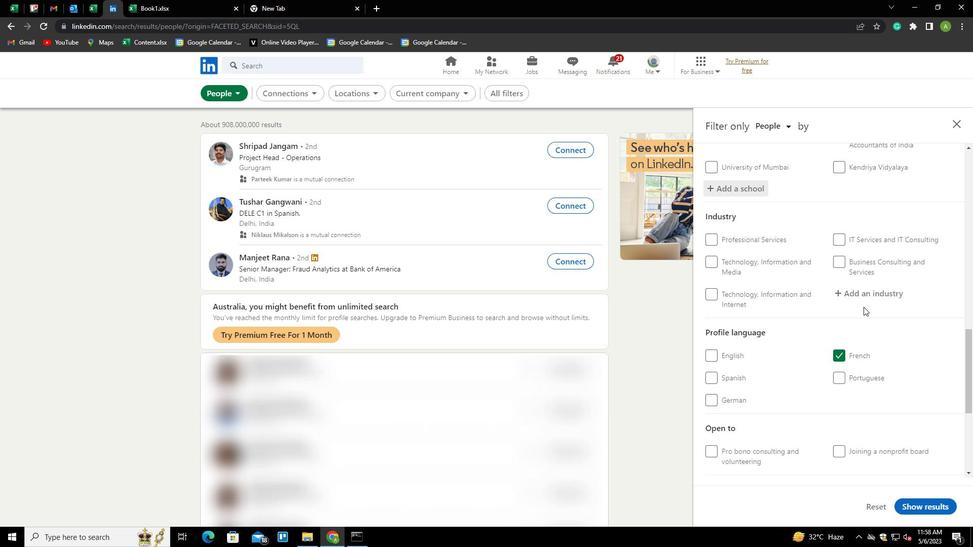 
Action: Mouse pressed left at (862, 294)
Screenshot: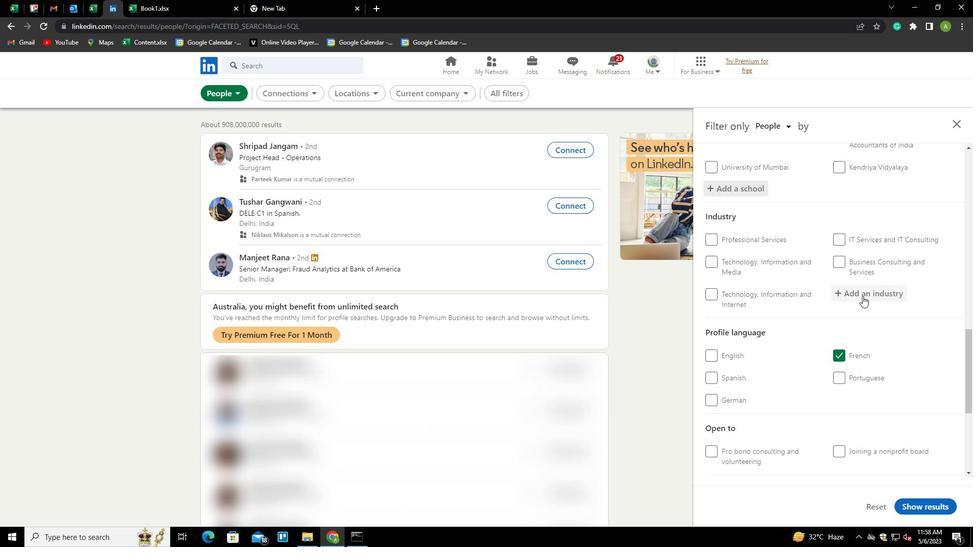 
Action: Key pressed <Key.shift>APPLIANCES,<Key.space><Key.shift>ELECTRICS<Key.space><Key.backspace>,<Key.space>AND<Key.space><Key.shift>ELECTRONIS<Key.backspace>CS<Key.space><Key.shift>MANUFACTURING
Screenshot: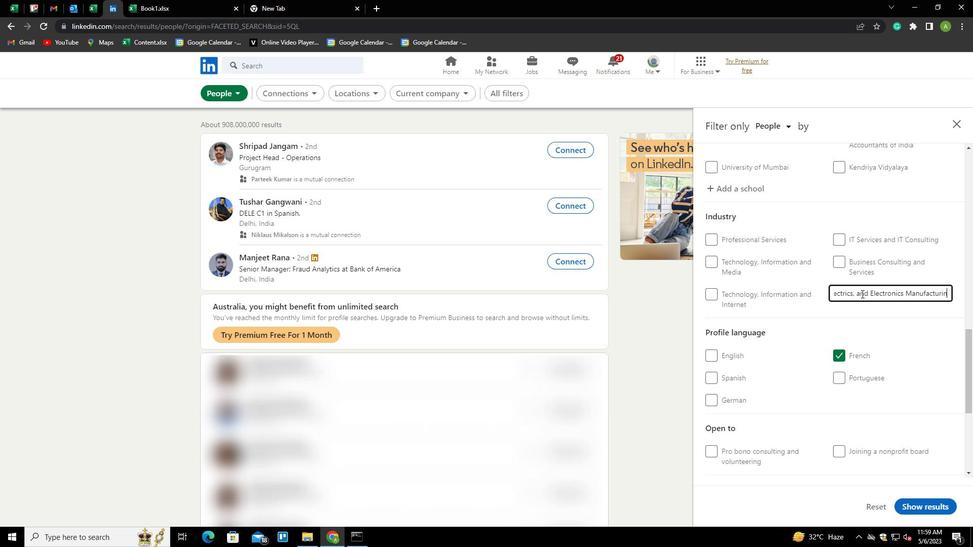 
Action: Mouse moved to (900, 330)
Screenshot: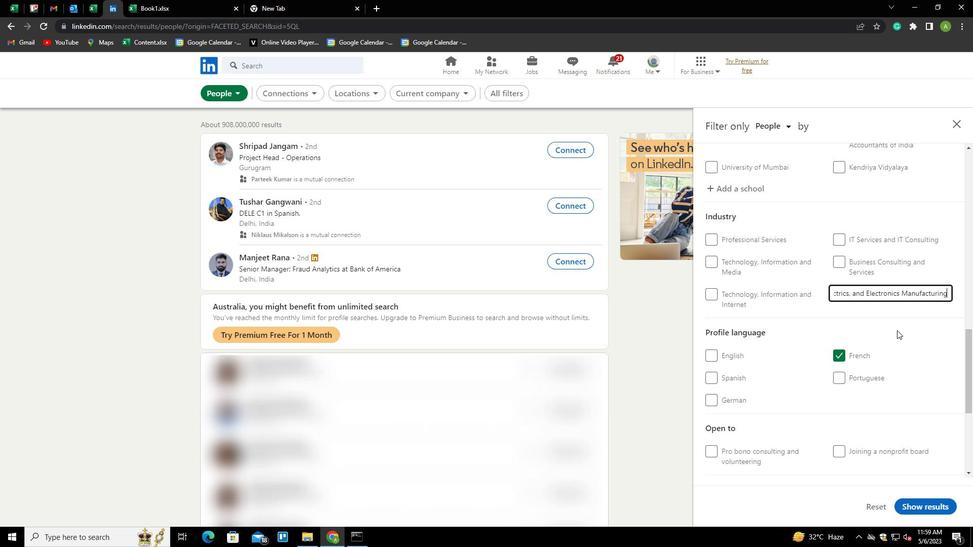 
Action: Mouse pressed left at (900, 330)
Screenshot: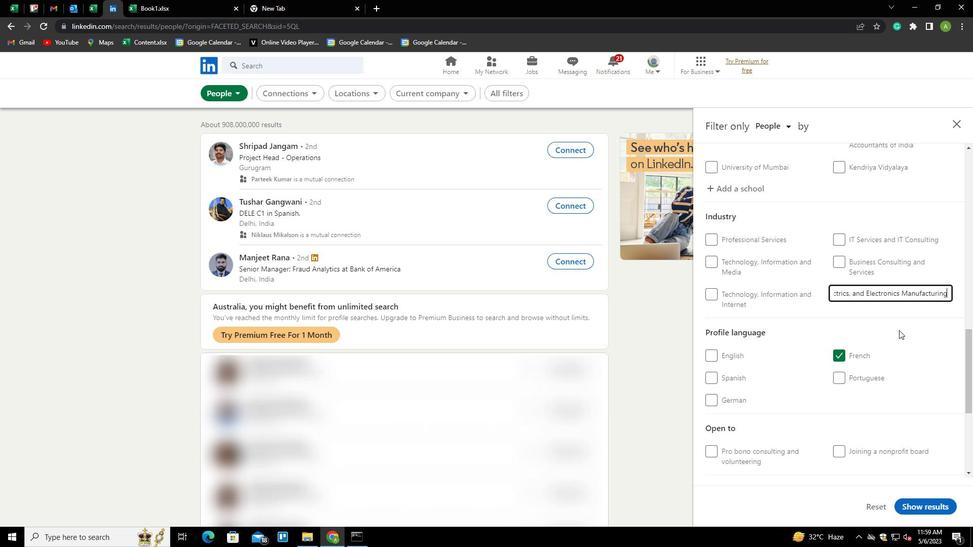 
Action: Mouse moved to (902, 329)
Screenshot: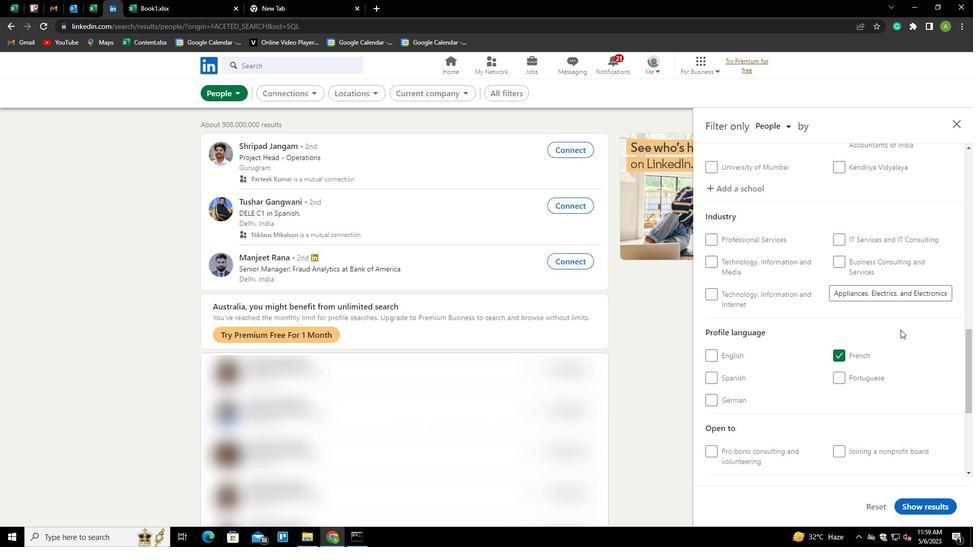
Action: Mouse scrolled (902, 328) with delta (0, 0)
Screenshot: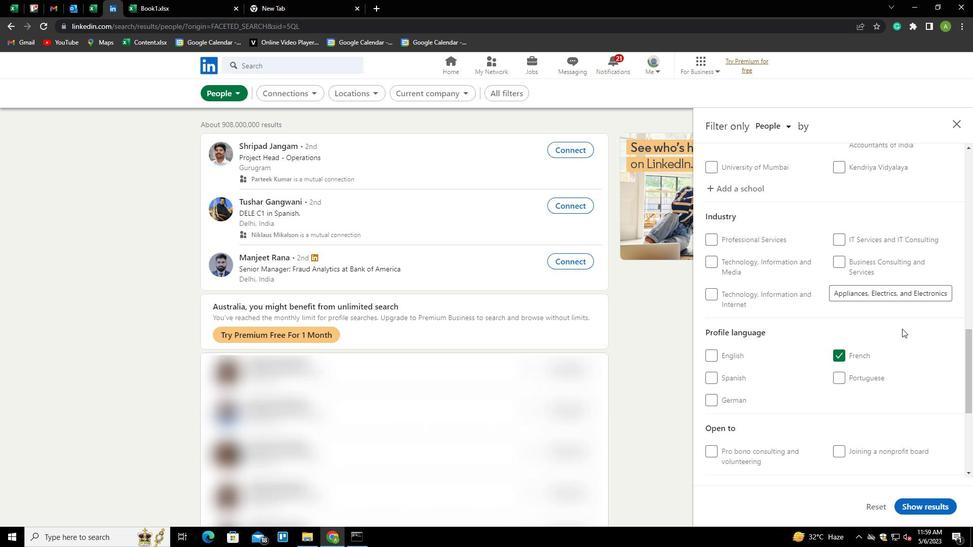 
Action: Mouse scrolled (902, 328) with delta (0, 0)
Screenshot: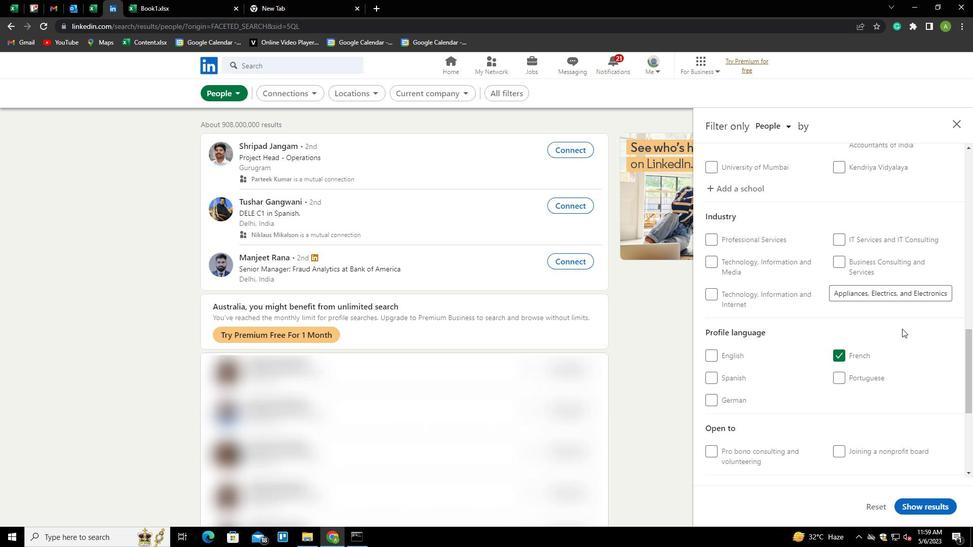 
Action: Mouse scrolled (902, 328) with delta (0, 0)
Screenshot: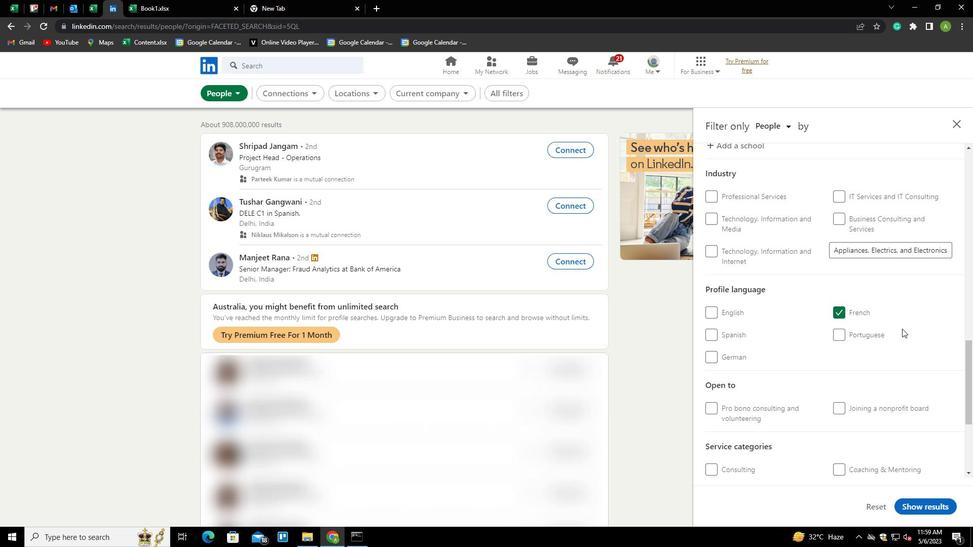 
Action: Mouse moved to (869, 400)
Screenshot: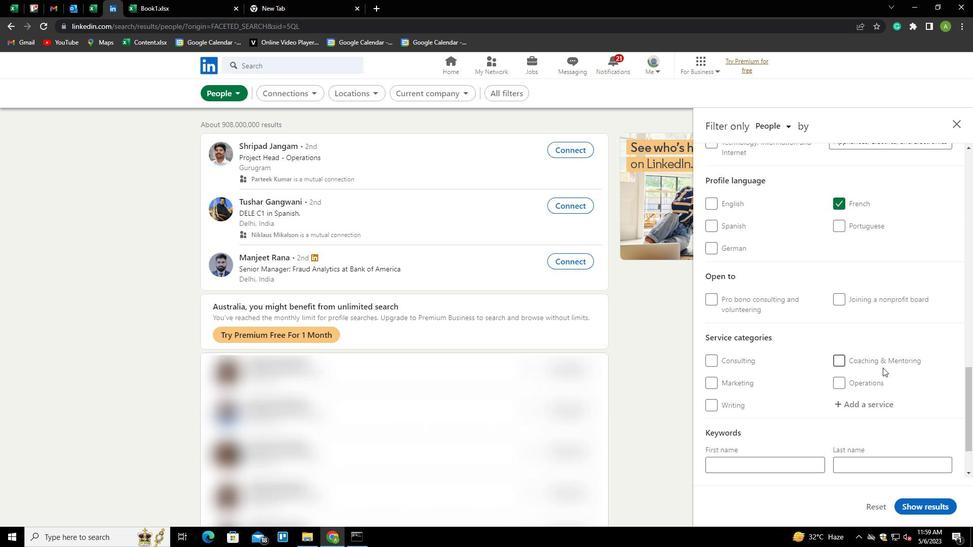 
Action: Mouse pressed left at (869, 400)
Screenshot: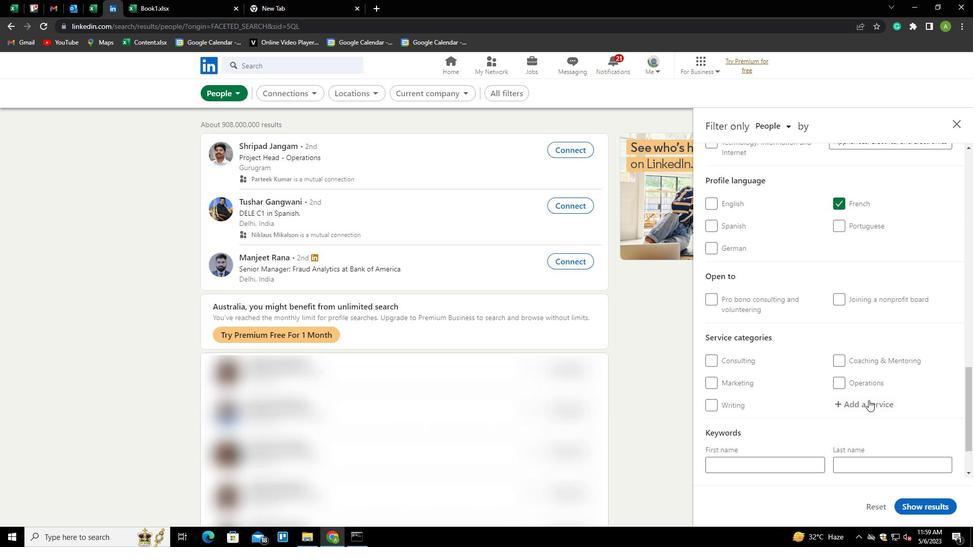 
Action: Key pressed <Key.shift>MANAGEMENT
Screenshot: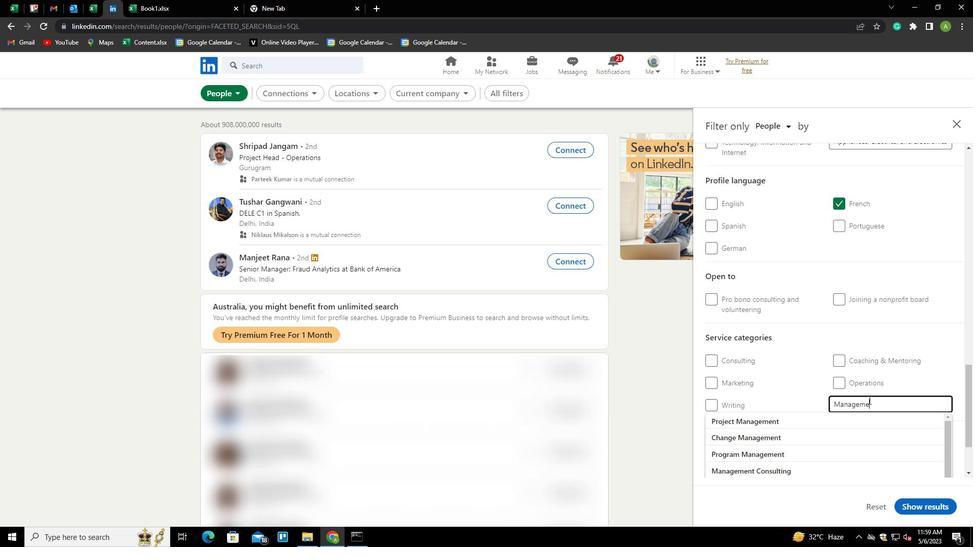 
Action: Mouse moved to (769, 393)
Screenshot: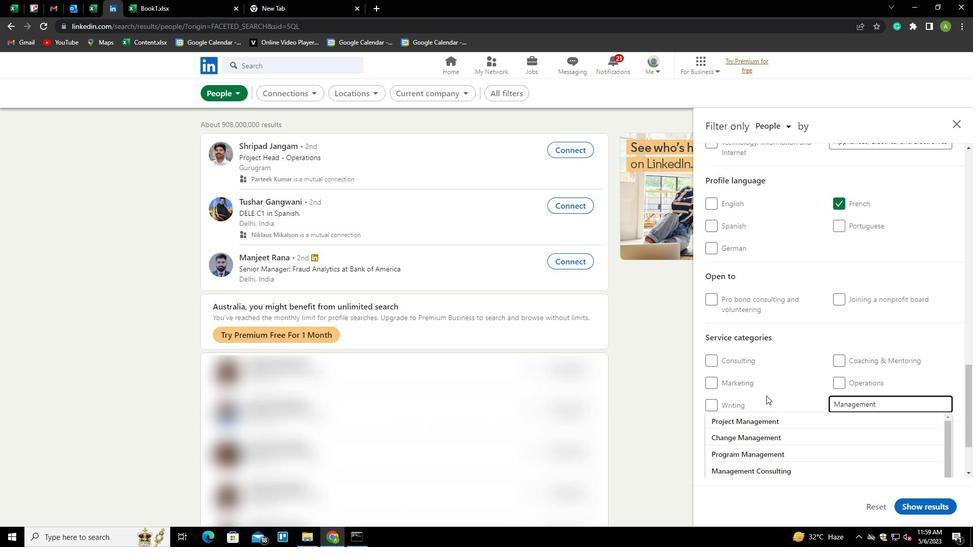 
Action: Mouse pressed left at (769, 393)
Screenshot: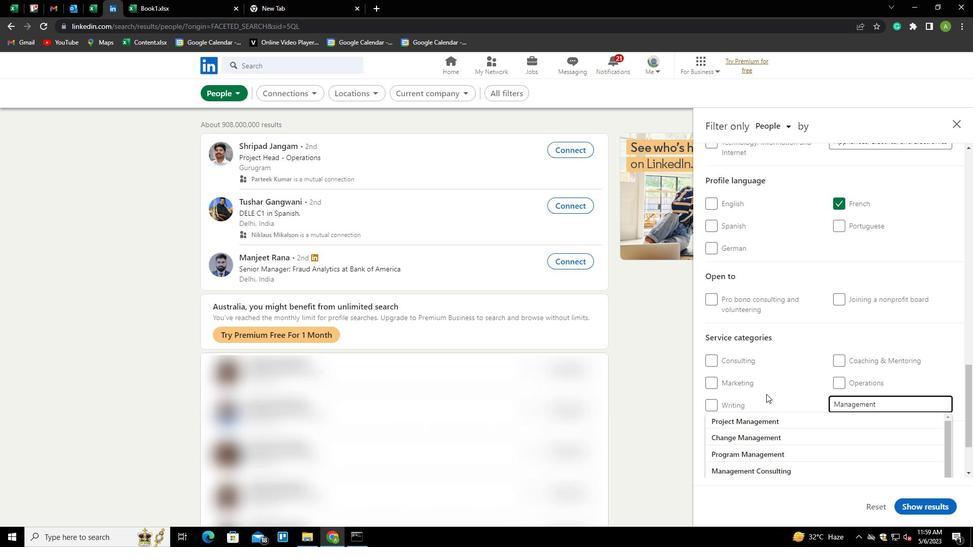 
Action: Mouse moved to (774, 392)
Screenshot: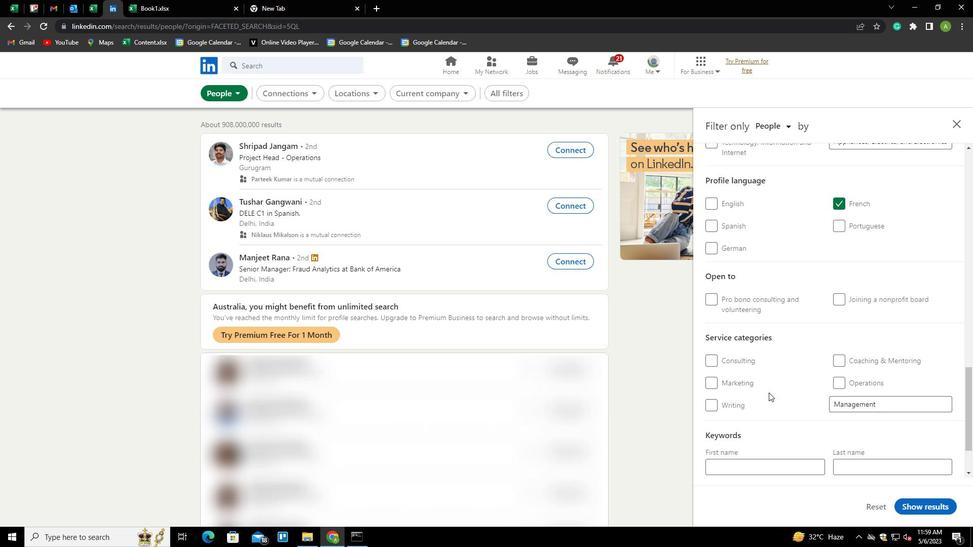 
Action: Mouse scrolled (774, 392) with delta (0, 0)
Screenshot: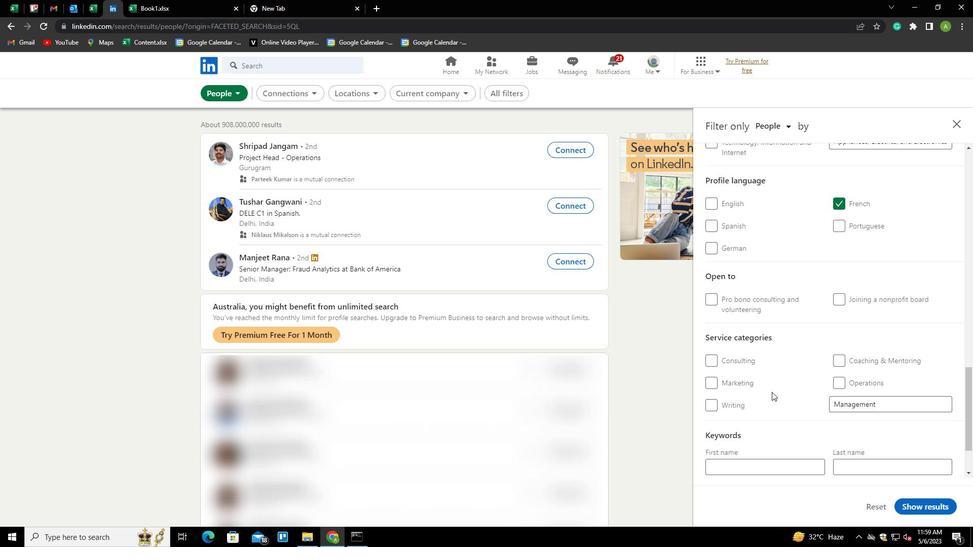 
Action: Mouse scrolled (774, 392) with delta (0, 0)
Screenshot: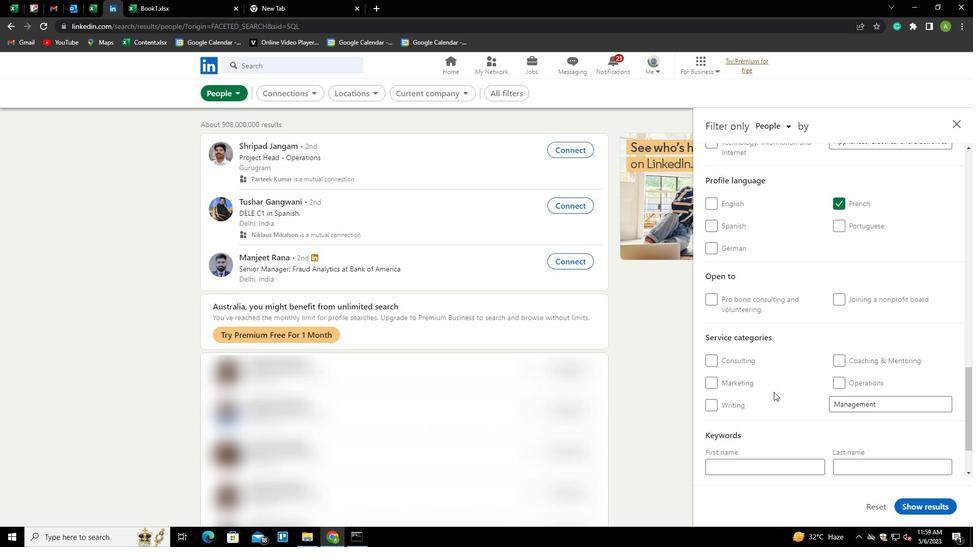 
Action: Mouse scrolled (774, 392) with delta (0, 0)
Screenshot: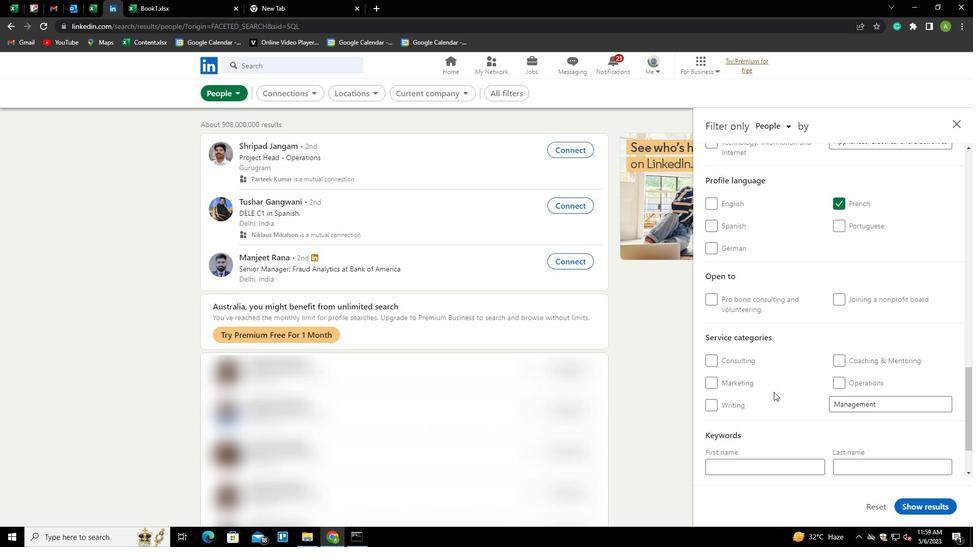 
Action: Mouse scrolled (774, 392) with delta (0, 0)
Screenshot: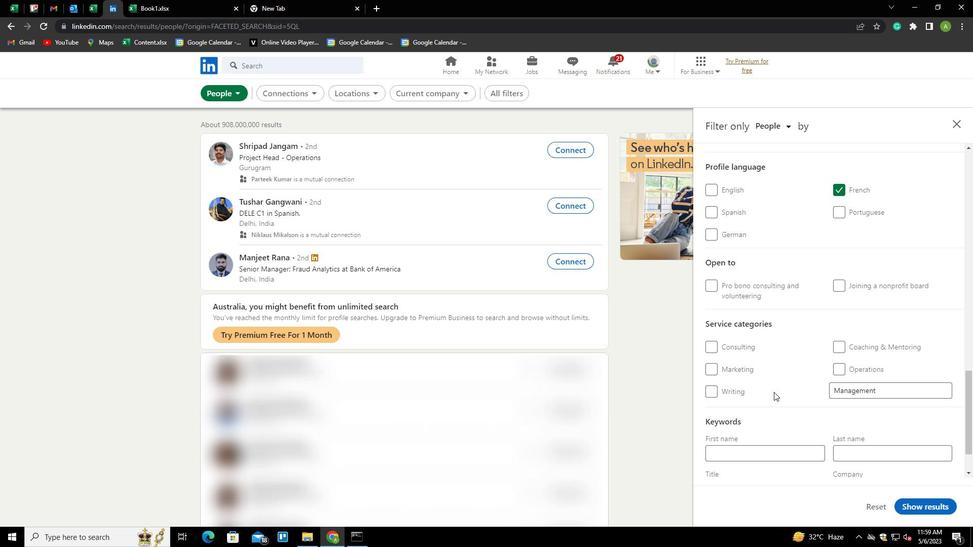 
Action: Mouse scrolled (774, 392) with delta (0, 0)
Screenshot: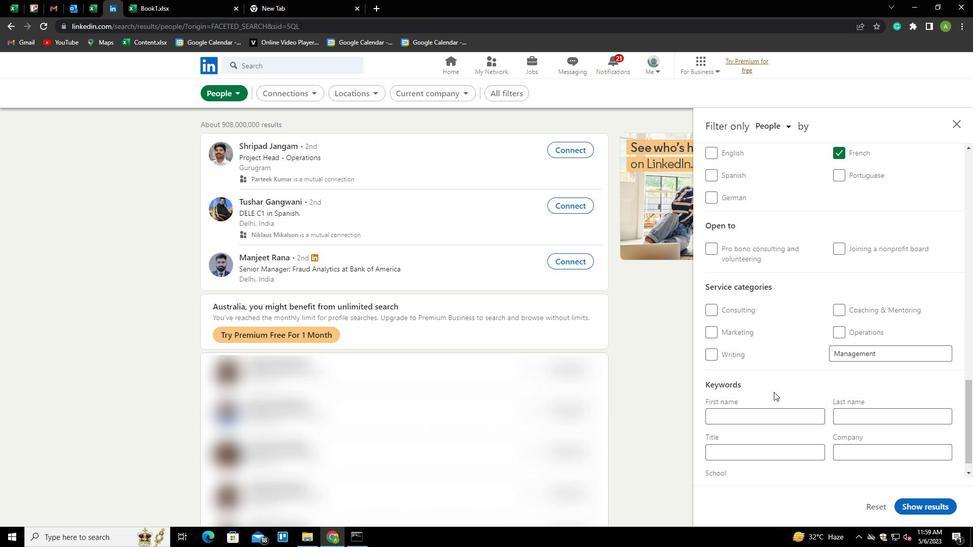 
Action: Mouse moved to (765, 432)
Screenshot: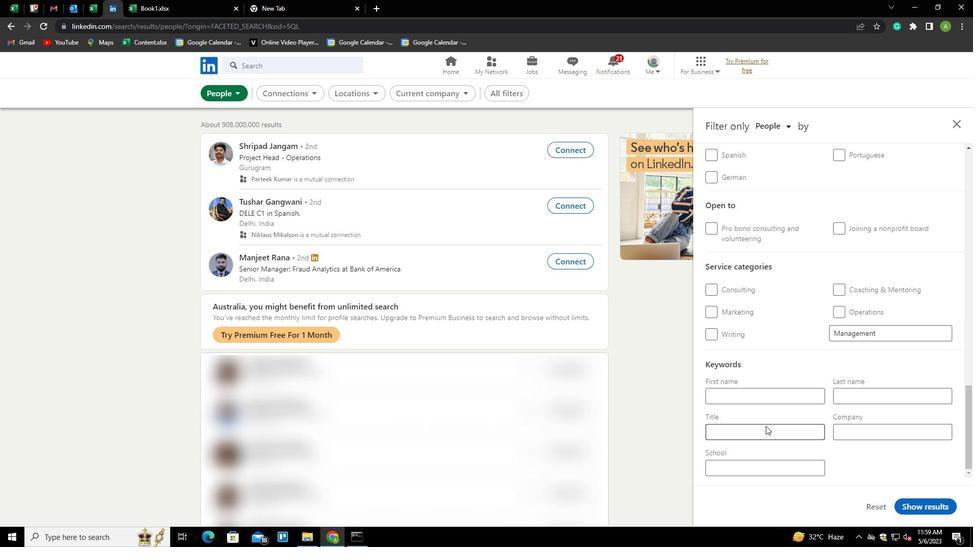 
Action: Mouse pressed left at (765, 432)
Screenshot: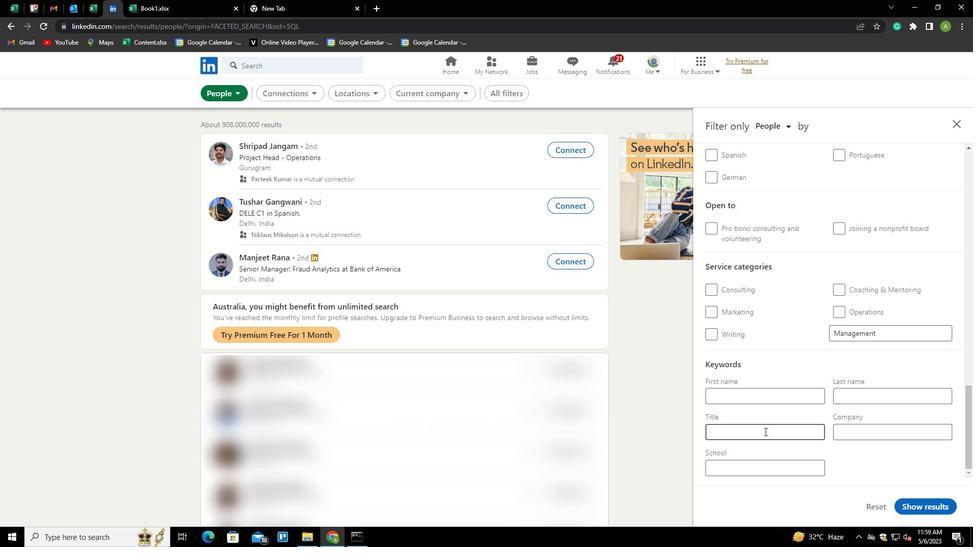 
Action: Mouse moved to (763, 435)
Screenshot: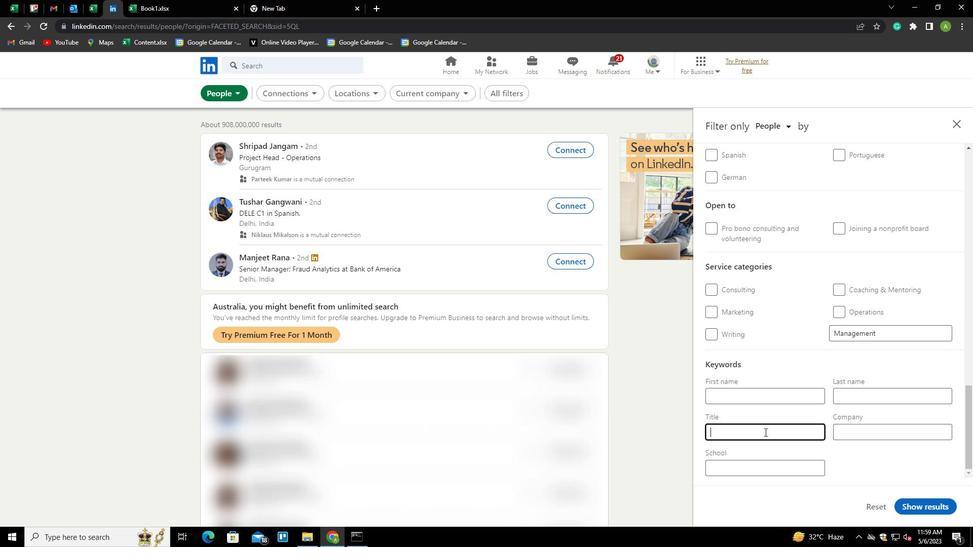 
Action: Key pressed <Key.shift>ACCOUNT<Key.space><Key.shift>MANAGER
Screenshot: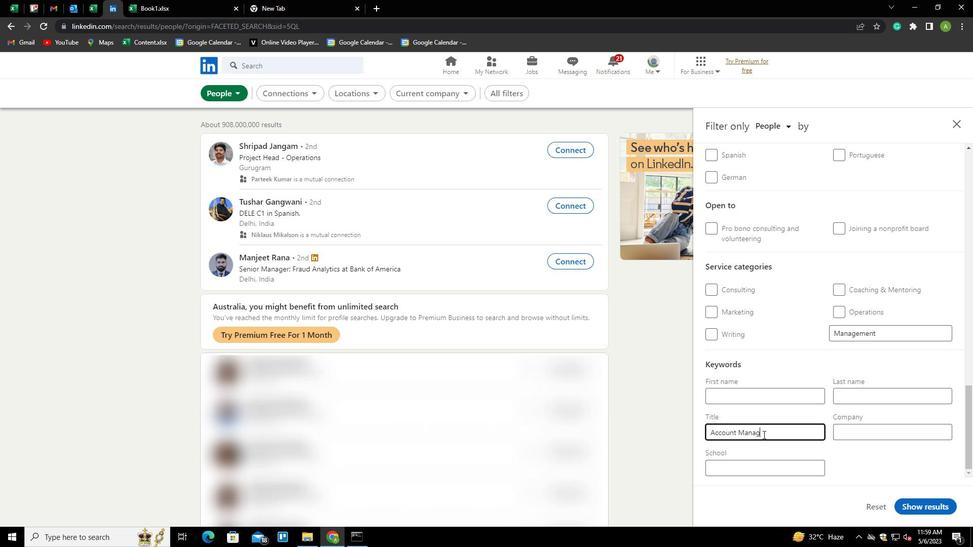 
Action: Mouse moved to (884, 448)
Screenshot: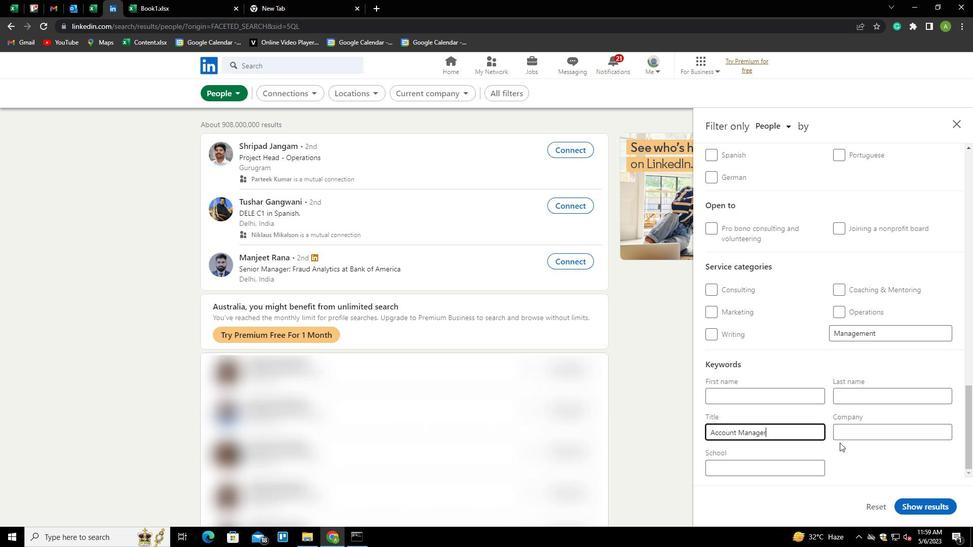 
Action: Mouse pressed left at (884, 448)
Screenshot: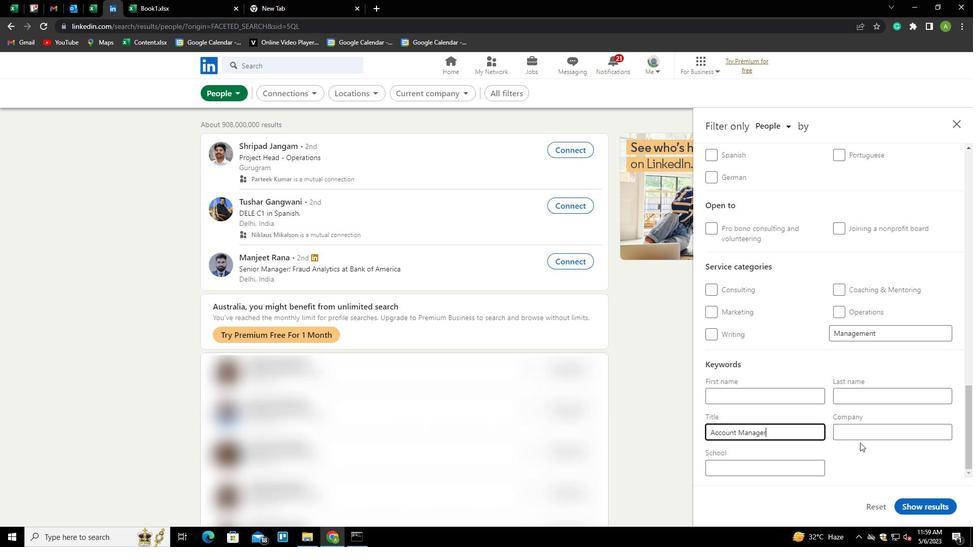 
Action: Mouse moved to (932, 503)
Screenshot: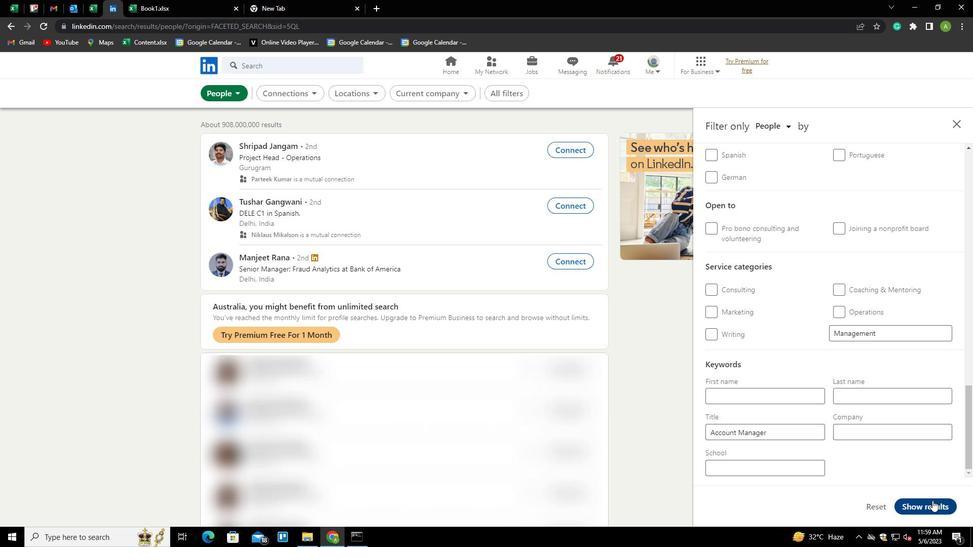 
Action: Mouse pressed left at (932, 503)
Screenshot: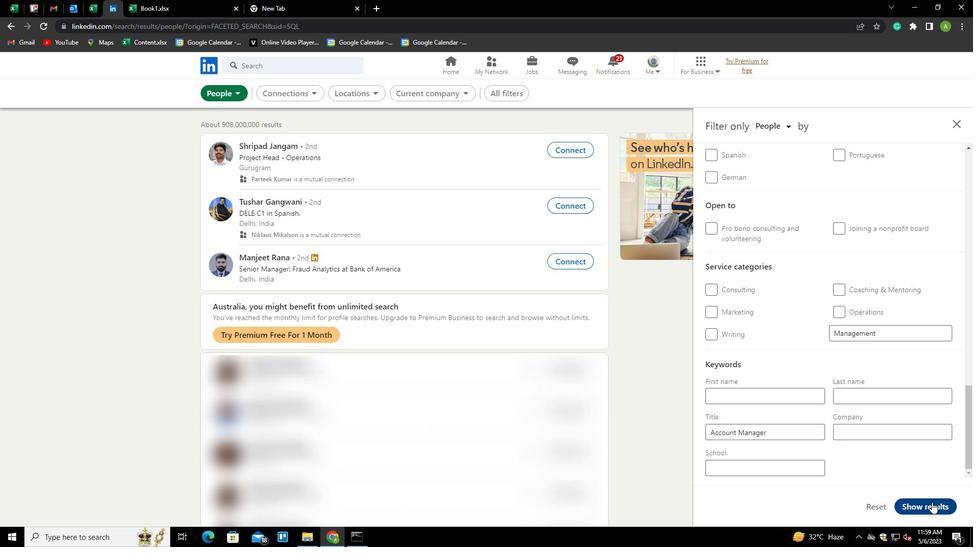 
Action: Mouse moved to (932, 503)
Screenshot: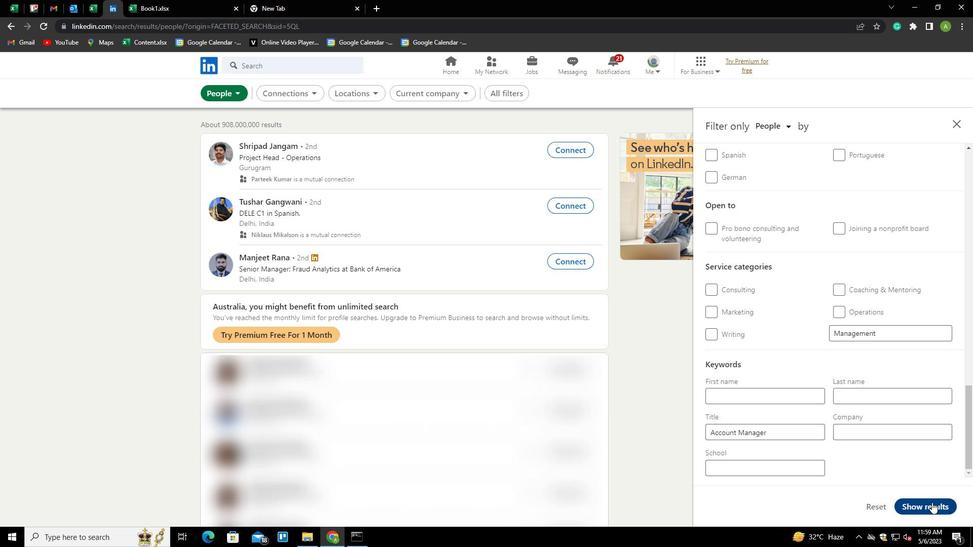 
